Task: Add a signature Liam Wilson containing Have a great National Disability Employment Awareness Month, Liam Wilson to email address softage.6@softage.net and add a label Warranty claims
Action: Mouse moved to (890, 52)
Screenshot: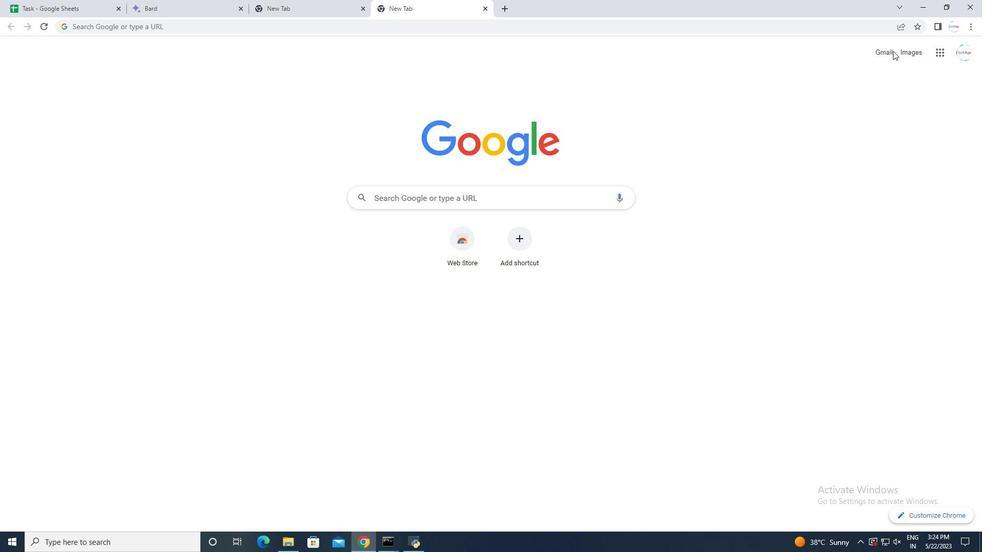 
Action: Mouse pressed left at (890, 52)
Screenshot: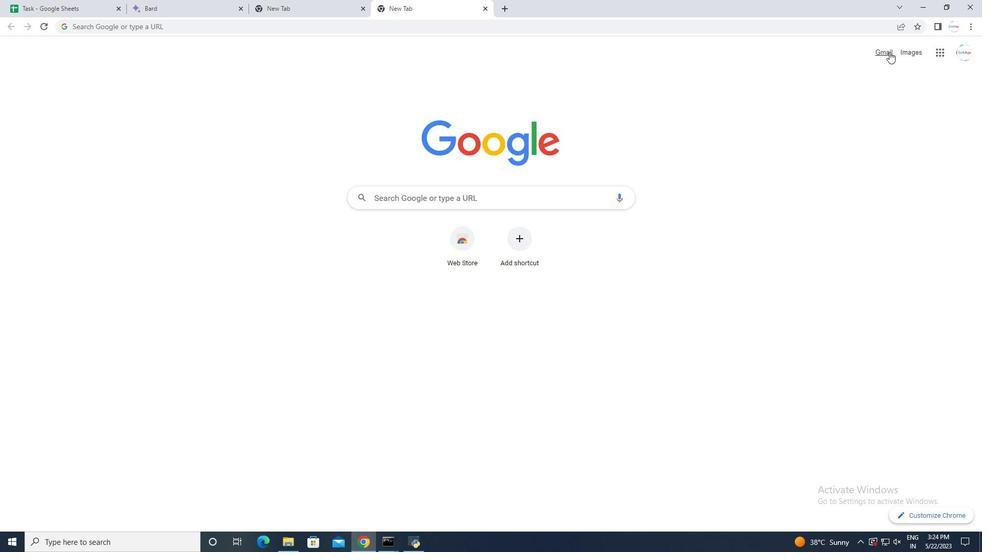 
Action: Mouse moved to (919, 54)
Screenshot: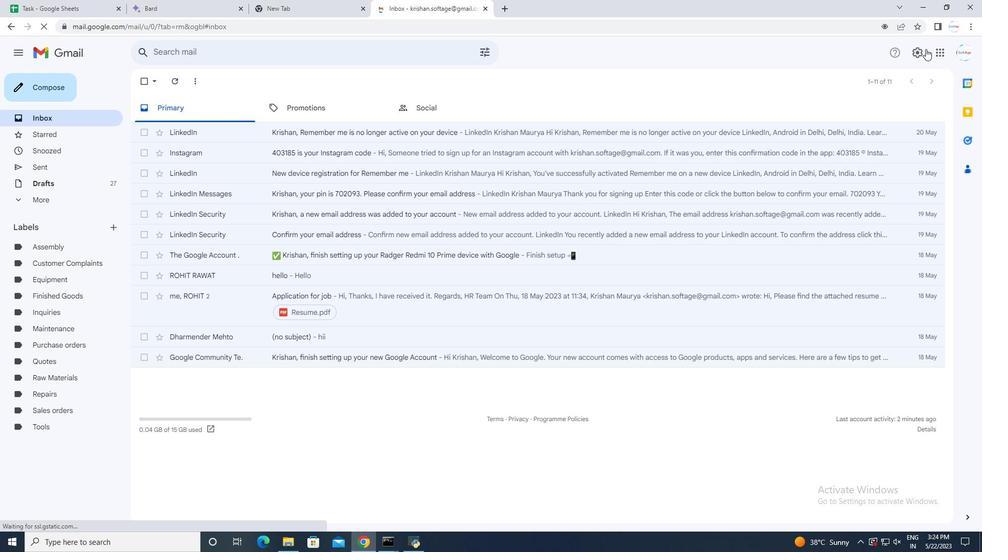 
Action: Mouse pressed left at (919, 54)
Screenshot: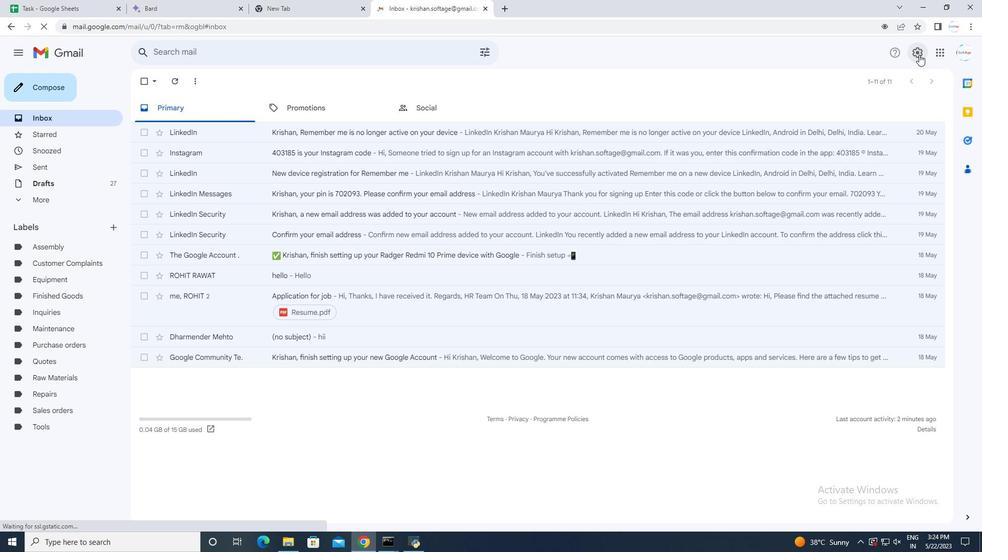 
Action: Mouse moved to (882, 107)
Screenshot: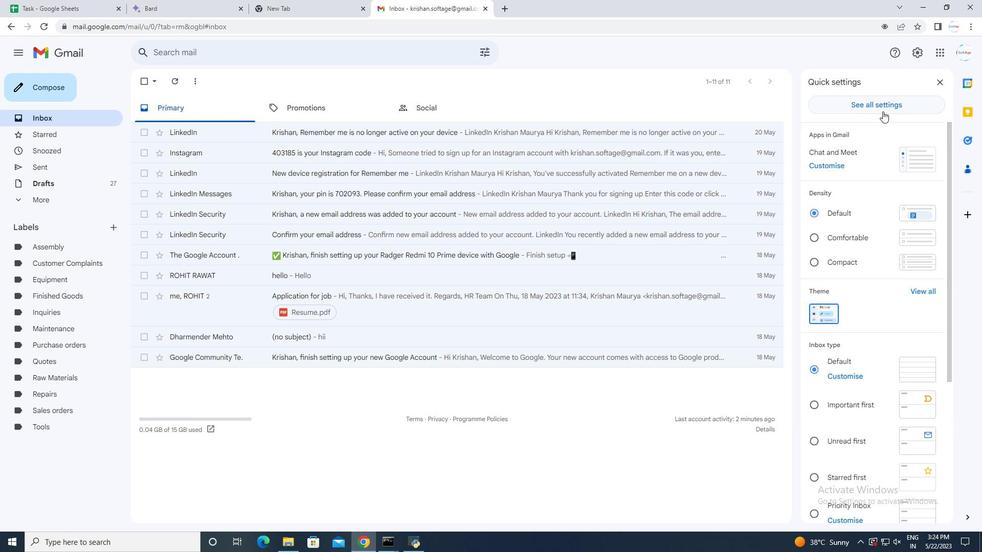 
Action: Mouse pressed left at (882, 107)
Screenshot: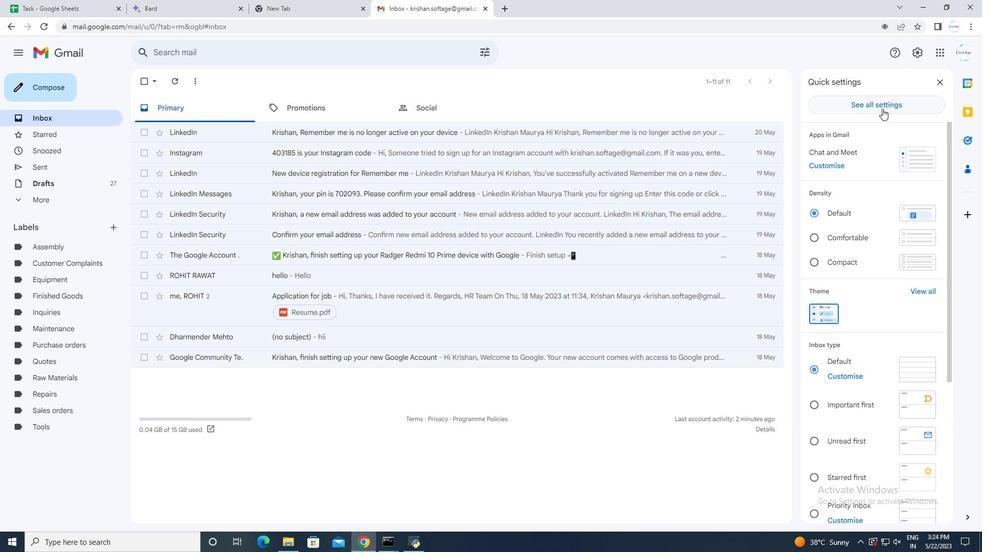 
Action: Mouse moved to (725, 143)
Screenshot: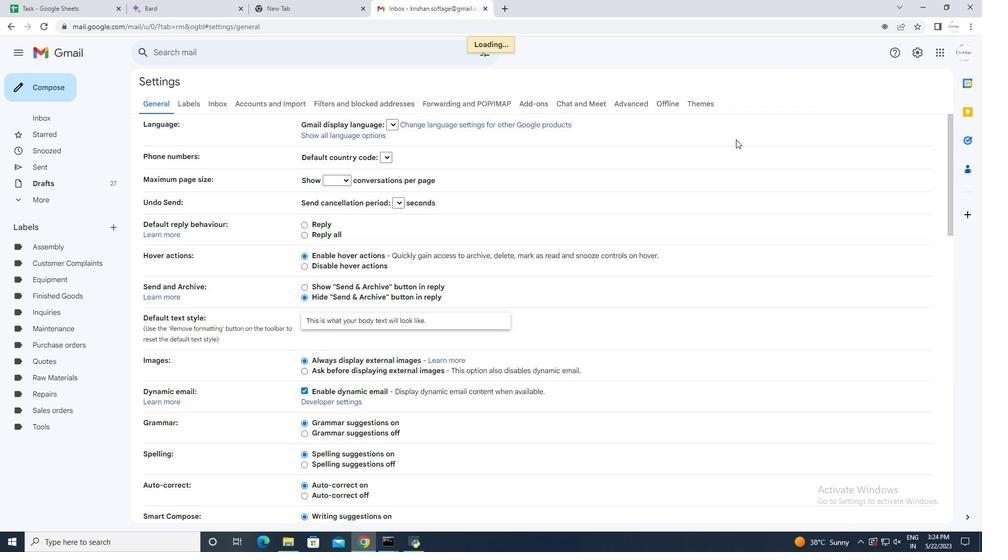 
Action: Mouse scrolled (725, 142) with delta (0, 0)
Screenshot: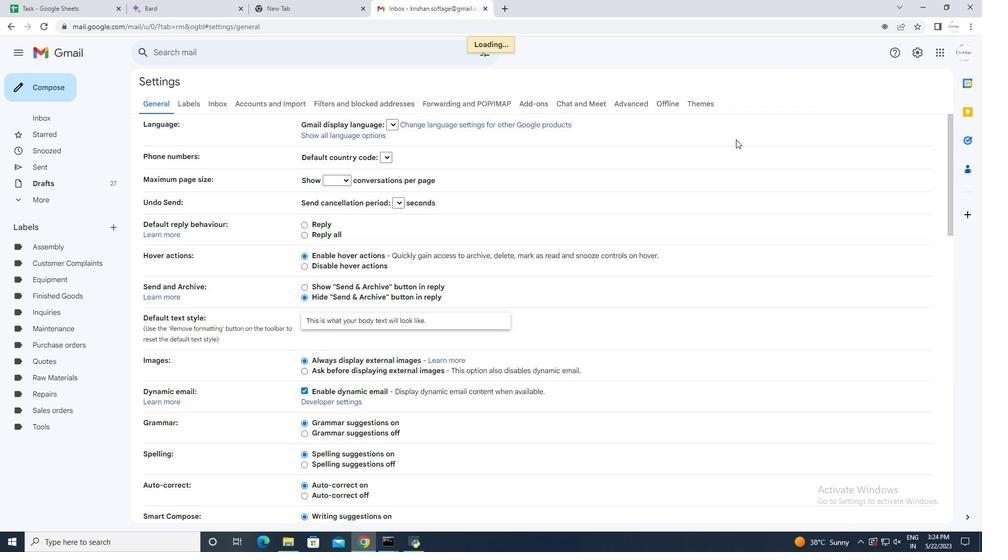 
Action: Mouse moved to (722, 145)
Screenshot: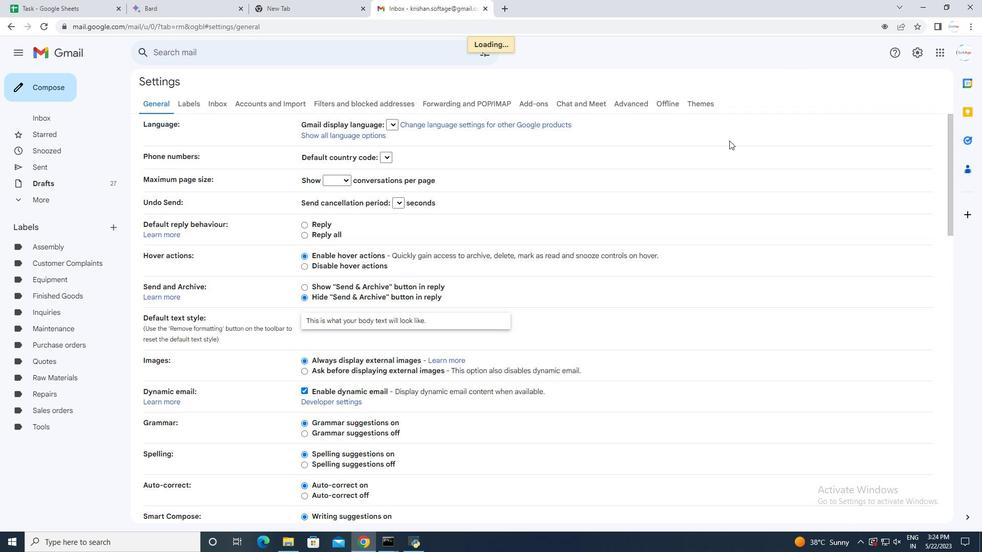 
Action: Mouse scrolled (722, 144) with delta (0, 0)
Screenshot: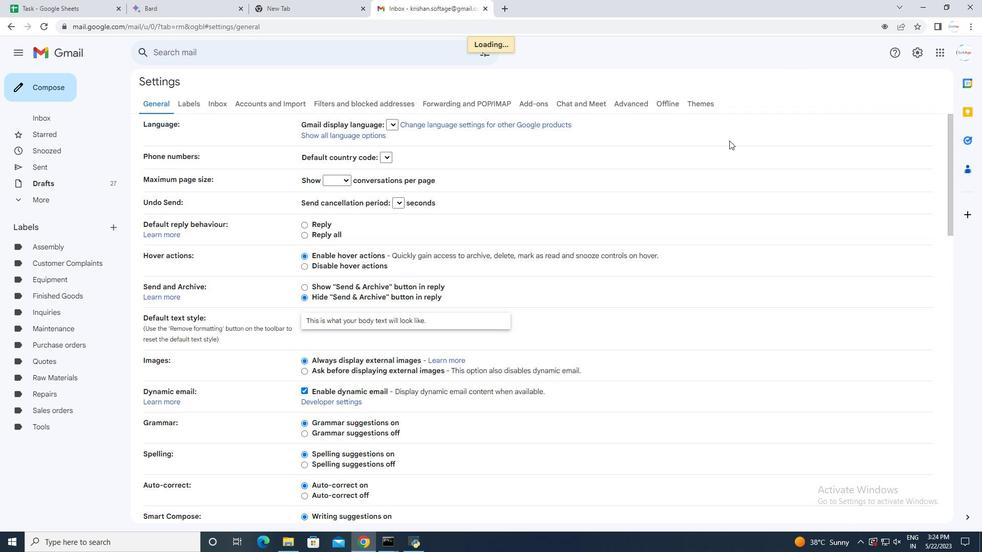 
Action: Mouse moved to (720, 146)
Screenshot: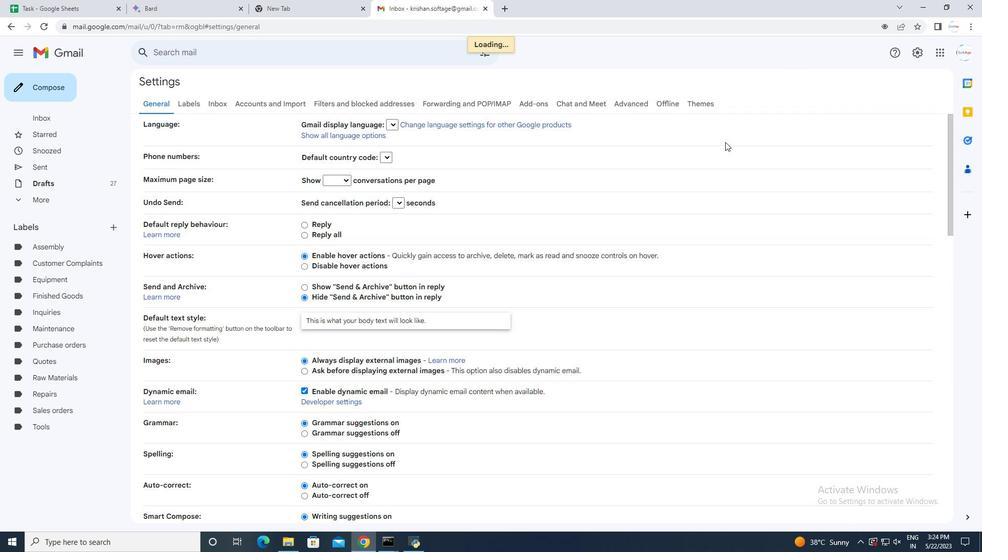 
Action: Mouse scrolled (720, 146) with delta (0, 0)
Screenshot: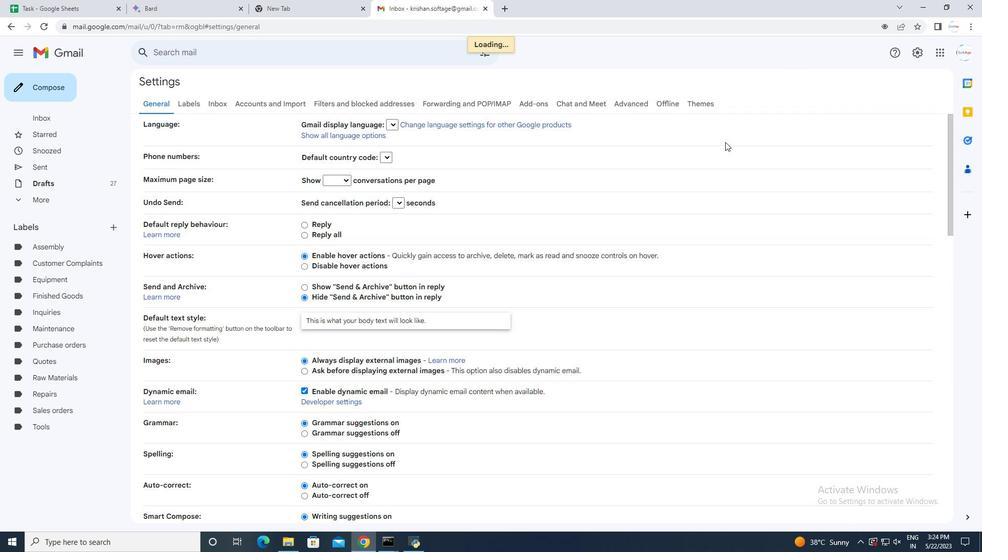 
Action: Mouse scrolled (720, 146) with delta (0, 0)
Screenshot: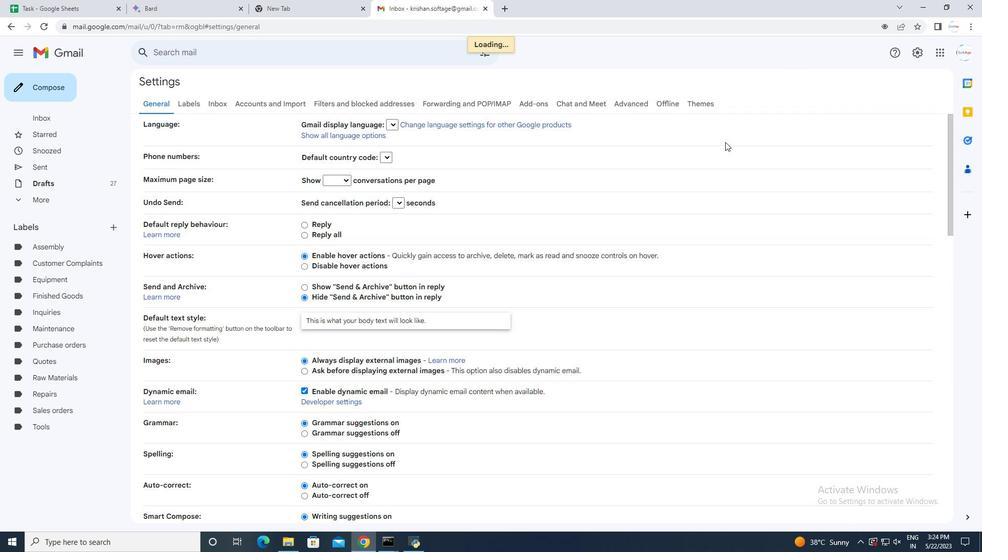 
Action: Mouse moved to (720, 146)
Screenshot: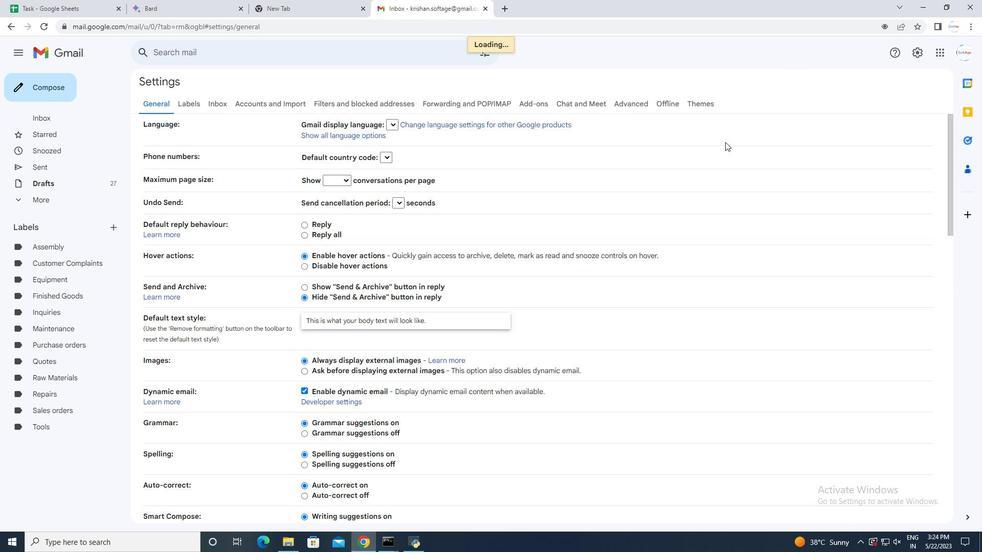 
Action: Mouse scrolled (720, 146) with delta (0, 0)
Screenshot: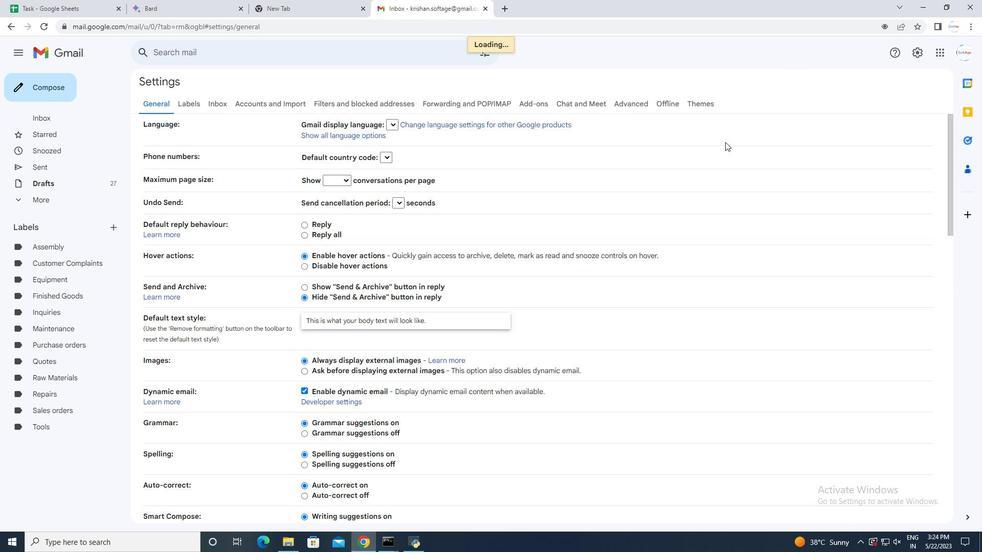 
Action: Mouse scrolled (720, 146) with delta (0, 0)
Screenshot: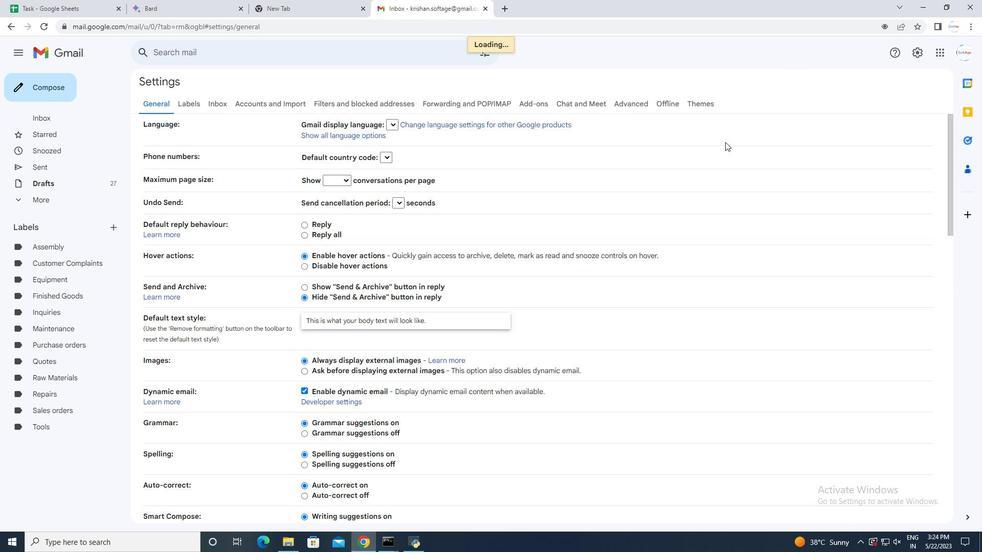 
Action: Mouse moved to (718, 148)
Screenshot: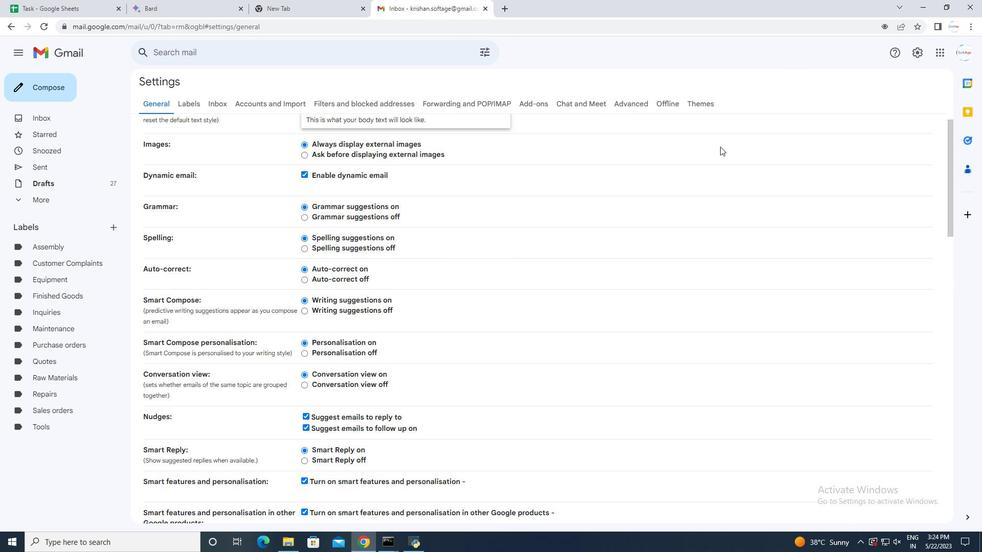 
Action: Mouse scrolled (718, 147) with delta (0, 0)
Screenshot: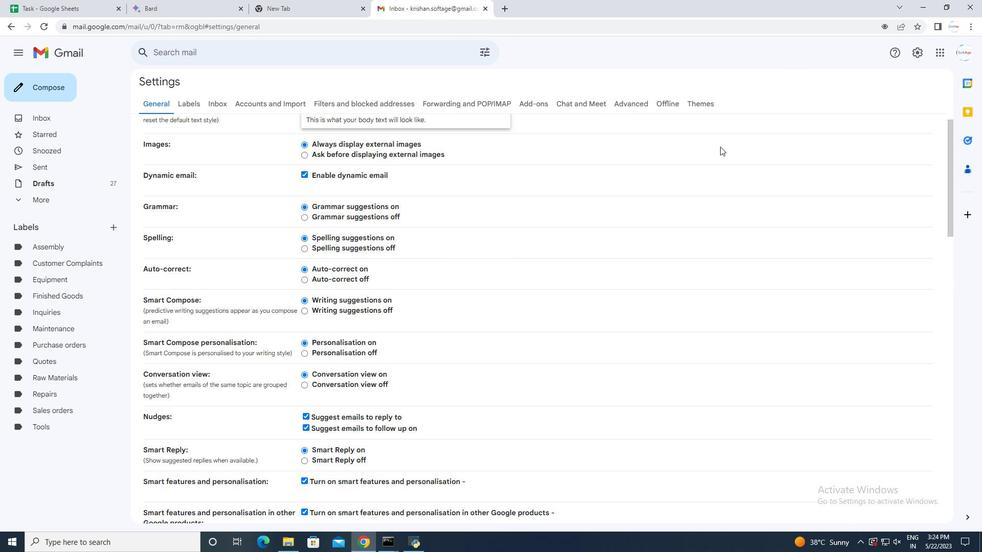 
Action: Mouse moved to (717, 149)
Screenshot: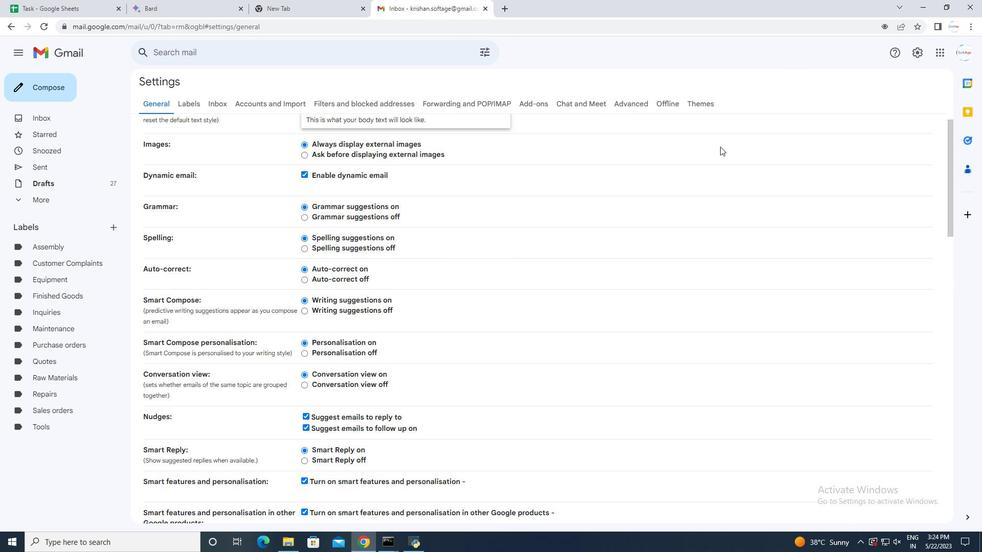 
Action: Mouse scrolled (717, 149) with delta (0, 0)
Screenshot: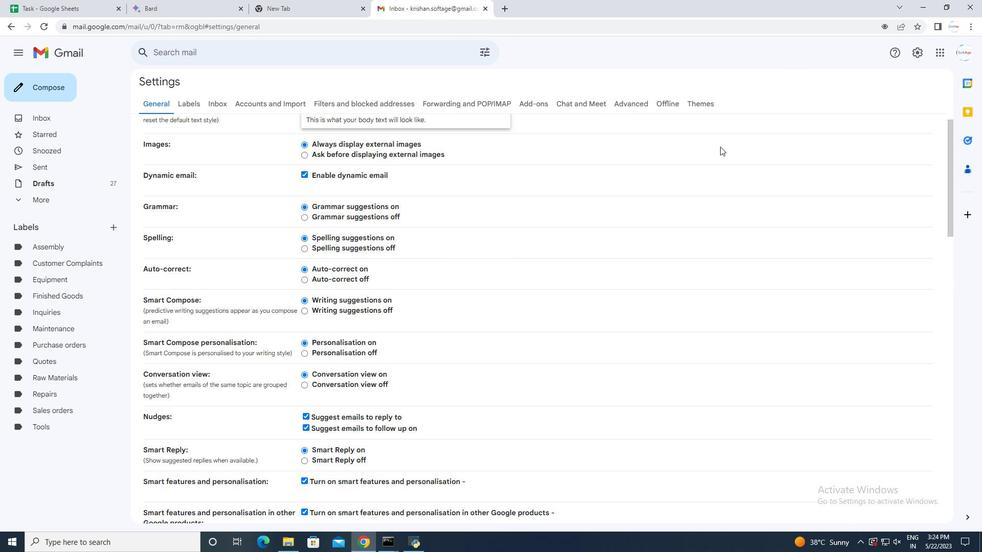 
Action: Mouse moved to (717, 151)
Screenshot: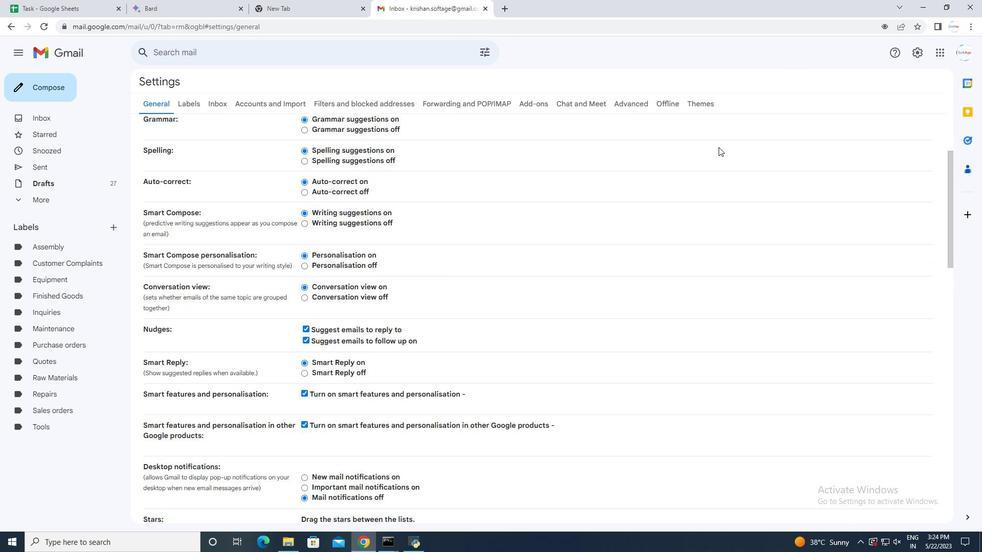 
Action: Mouse scrolled (717, 150) with delta (0, 0)
Screenshot: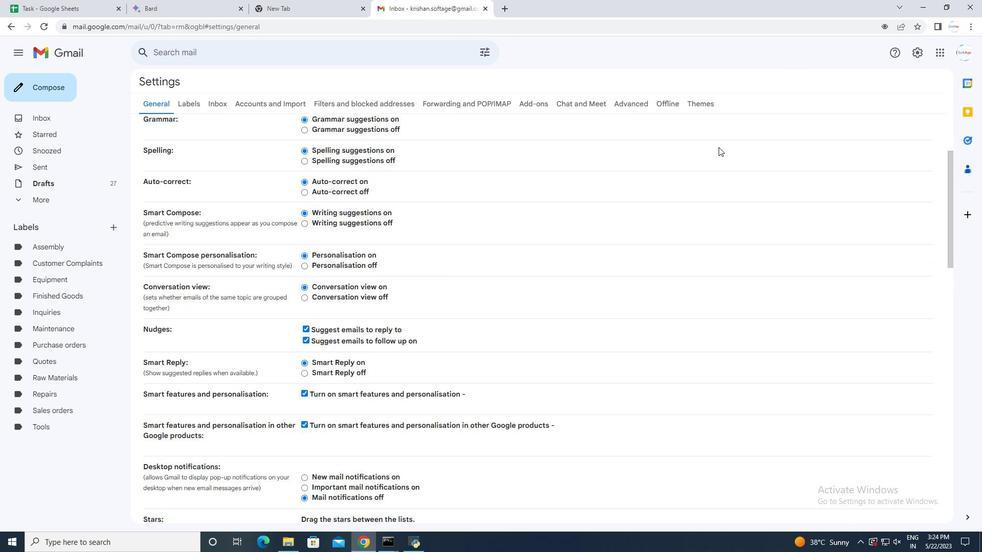 
Action: Mouse moved to (716, 152)
Screenshot: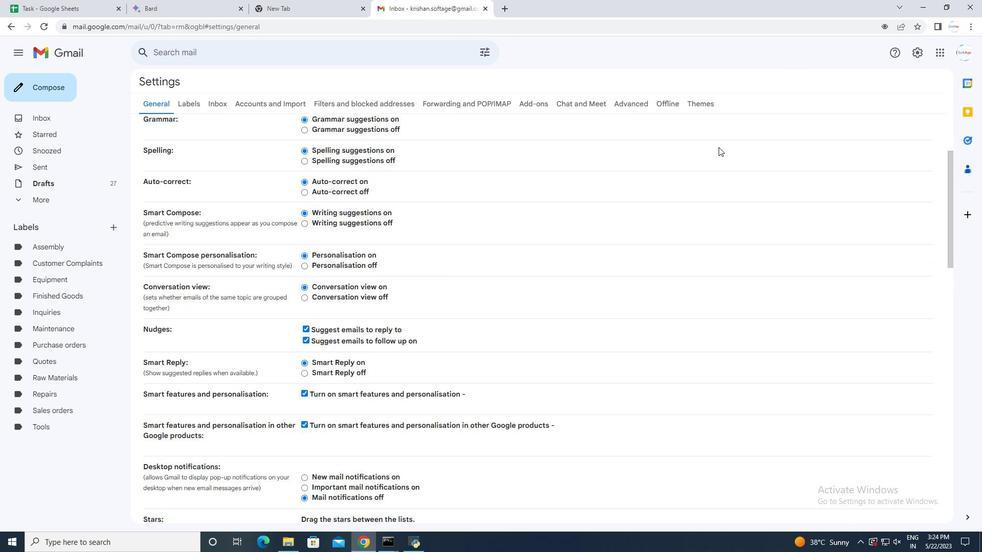 
Action: Mouse scrolled (716, 151) with delta (0, 0)
Screenshot: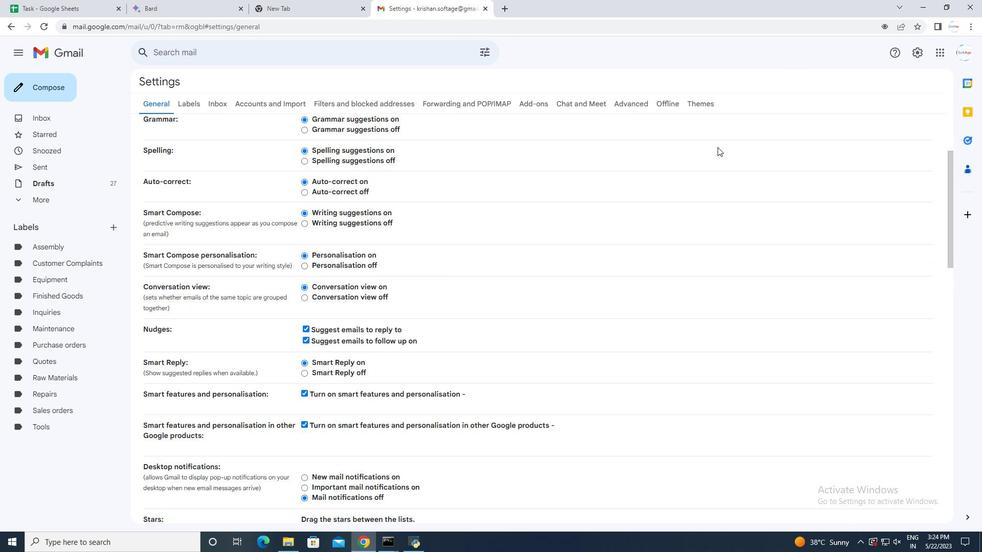 
Action: Mouse moved to (715, 152)
Screenshot: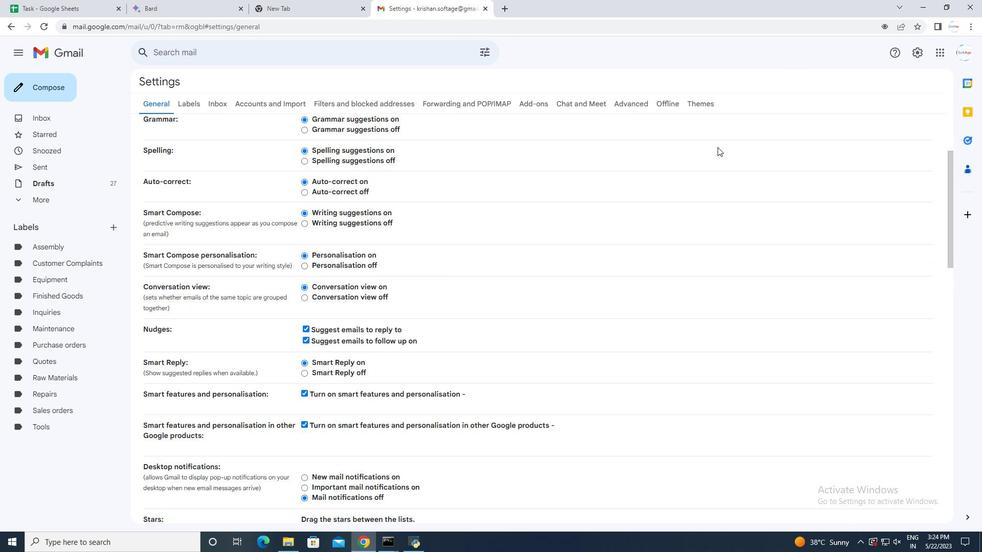 
Action: Mouse scrolled (716, 151) with delta (0, 0)
Screenshot: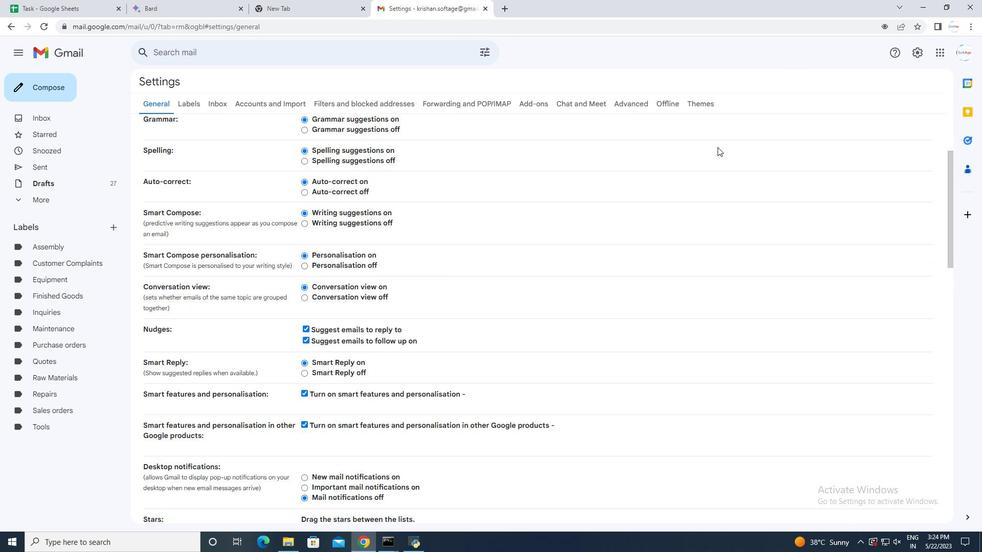 
Action: Mouse scrolled (715, 151) with delta (0, 0)
Screenshot: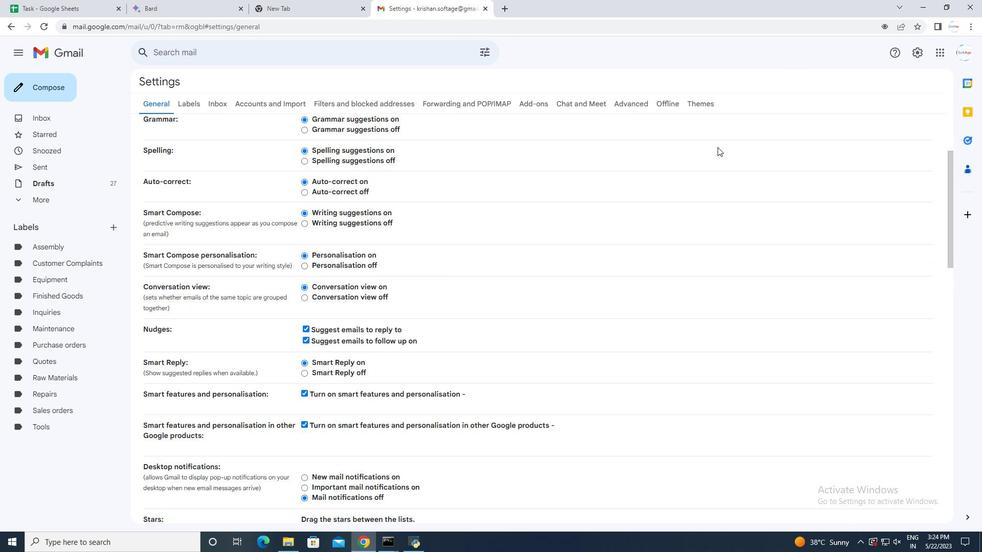 
Action: Mouse moved to (714, 152)
Screenshot: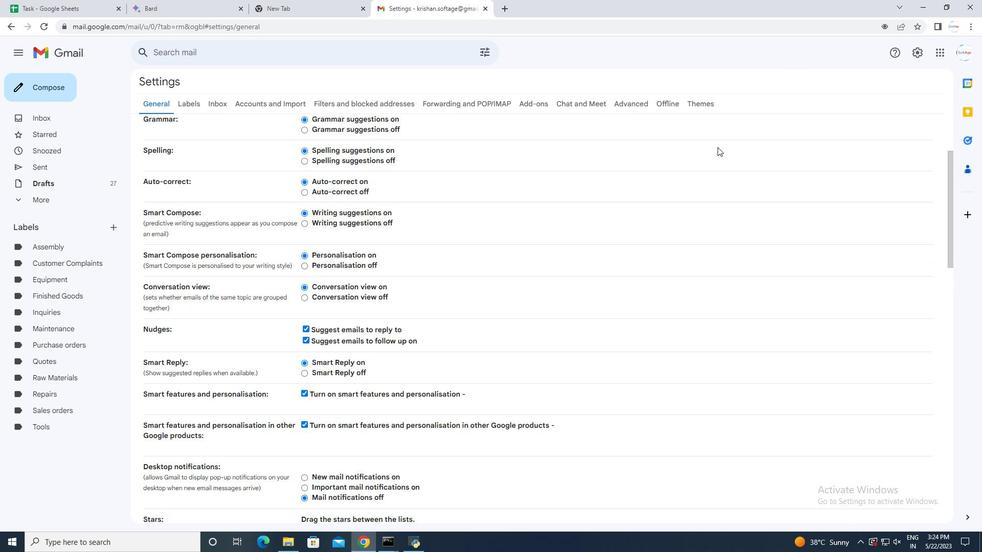 
Action: Mouse scrolled (714, 152) with delta (0, 0)
Screenshot: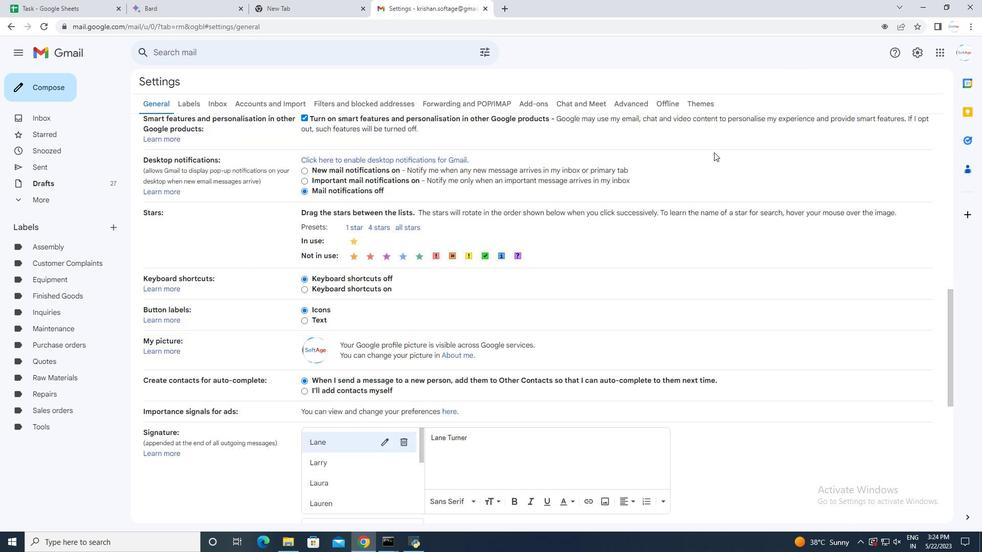
Action: Mouse scrolled (714, 152) with delta (0, 0)
Screenshot: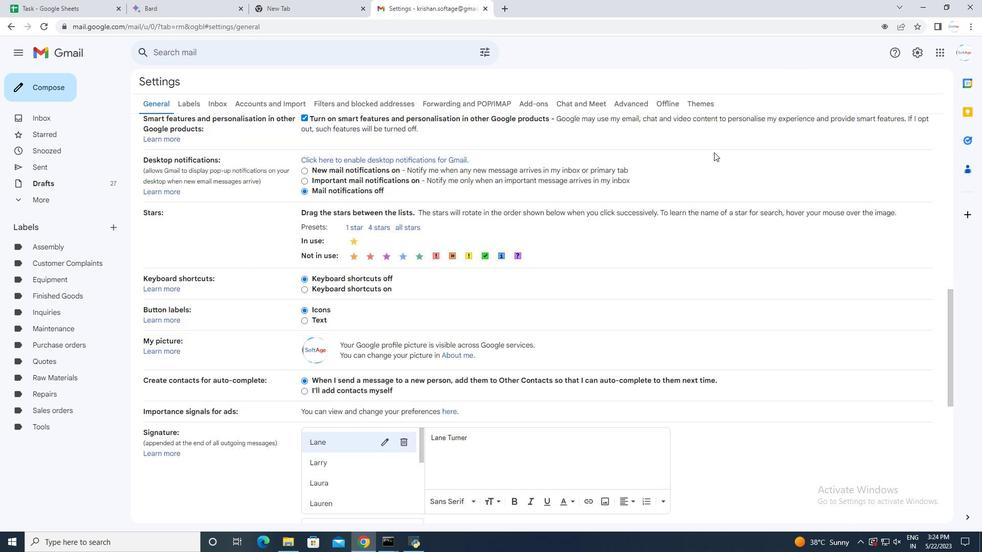 
Action: Mouse scrolled (714, 152) with delta (0, 0)
Screenshot: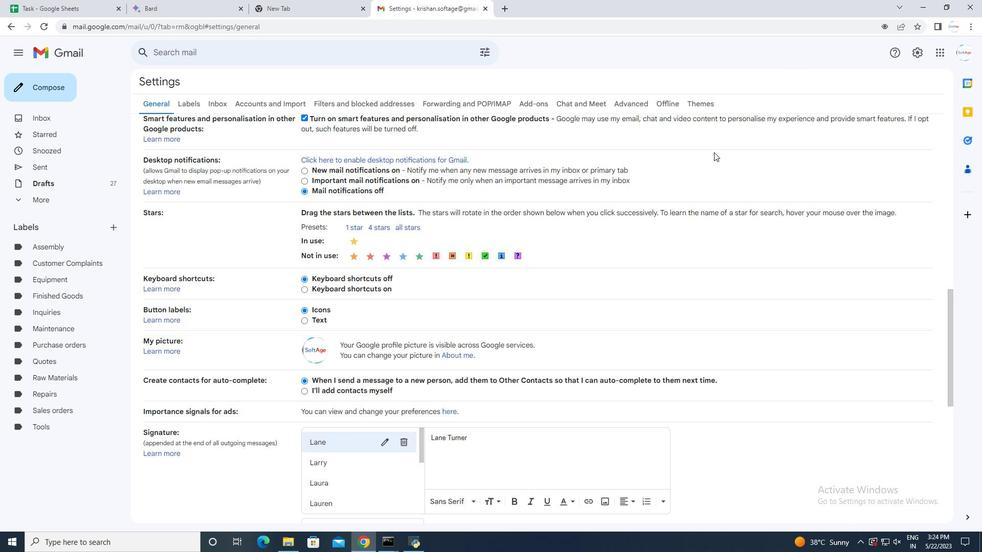 
Action: Mouse moved to (664, 179)
Screenshot: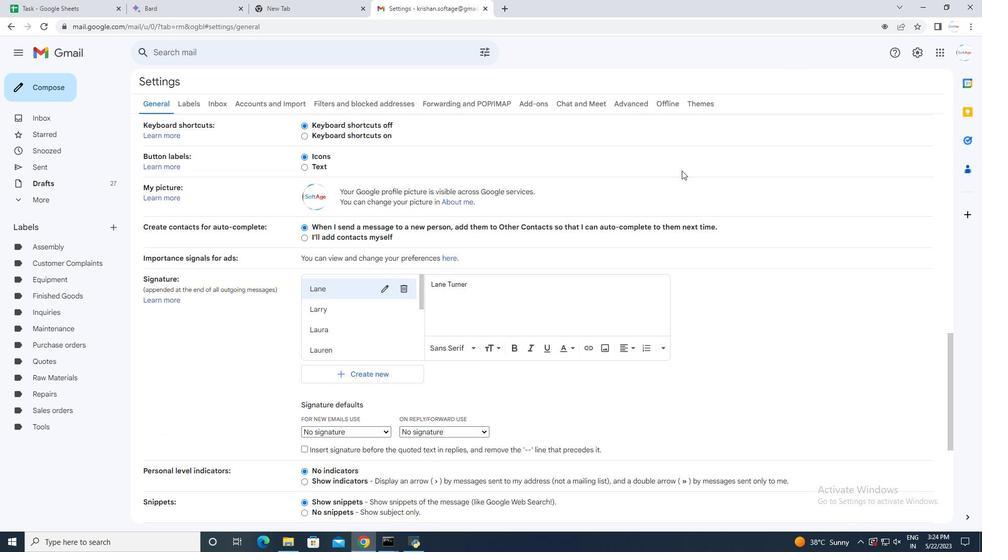 
Action: Mouse scrolled (664, 179) with delta (0, 0)
Screenshot: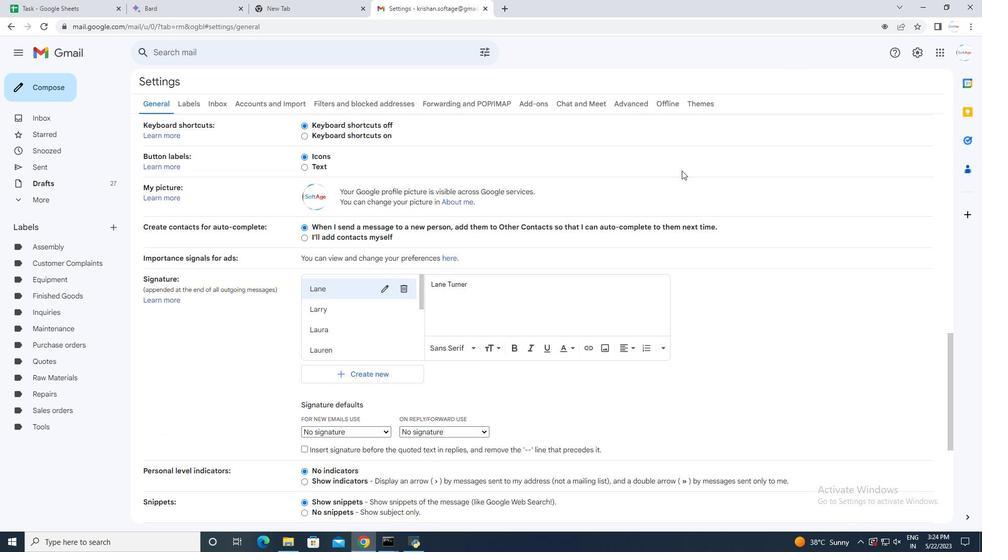 
Action: Mouse moved to (660, 181)
Screenshot: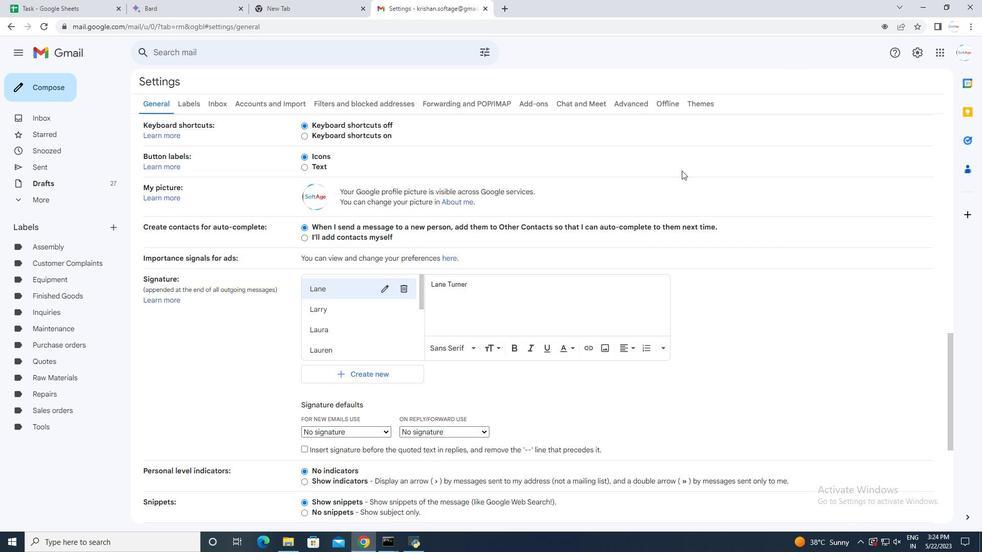 
Action: Mouse scrolled (660, 181) with delta (0, 0)
Screenshot: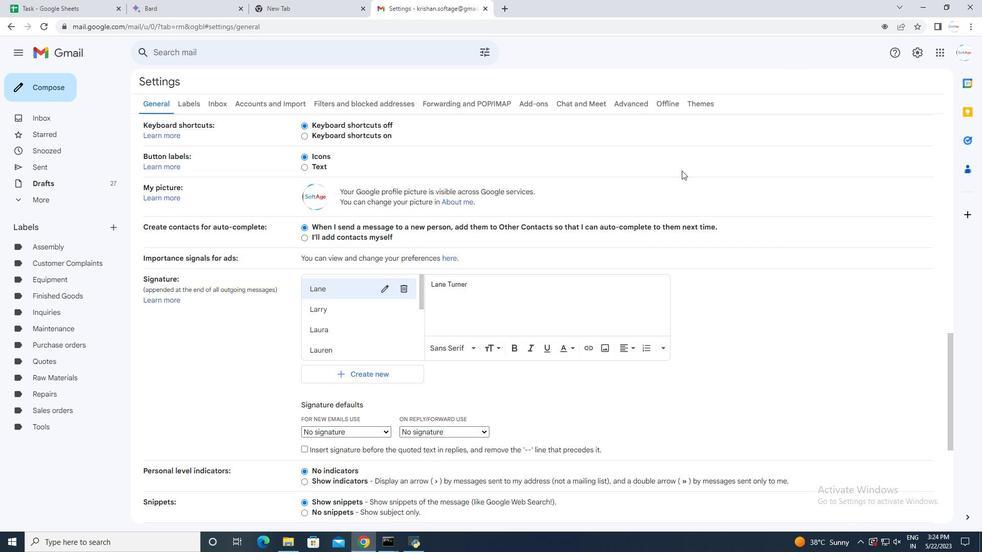 
Action: Mouse moved to (659, 182)
Screenshot: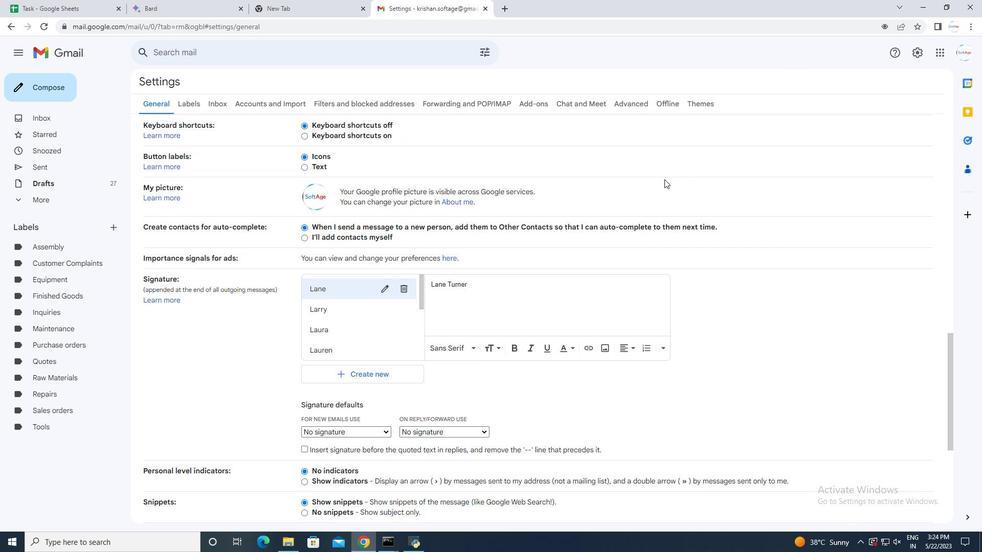 
Action: Mouse scrolled (659, 181) with delta (0, 0)
Screenshot: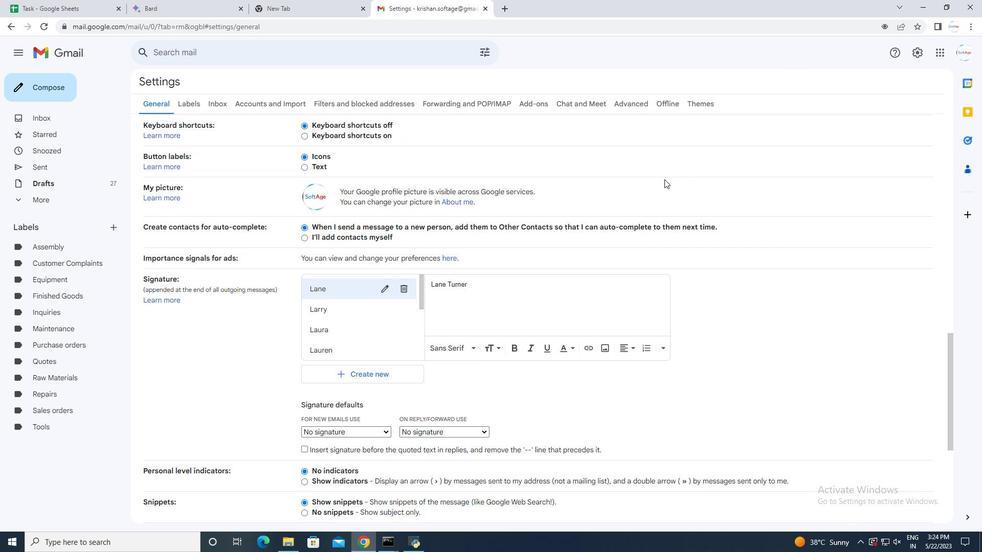 
Action: Mouse moved to (350, 215)
Screenshot: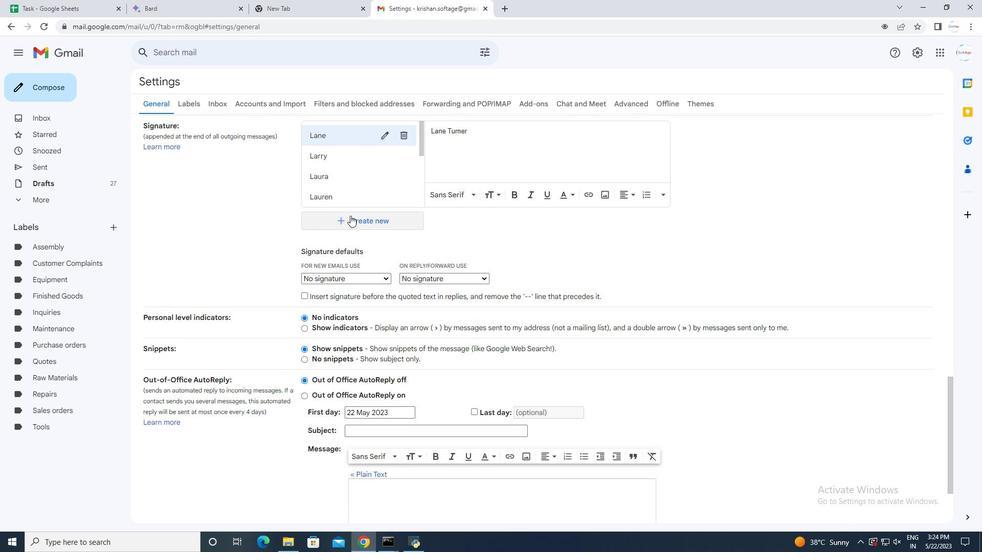 
Action: Mouse pressed left at (350, 215)
Screenshot: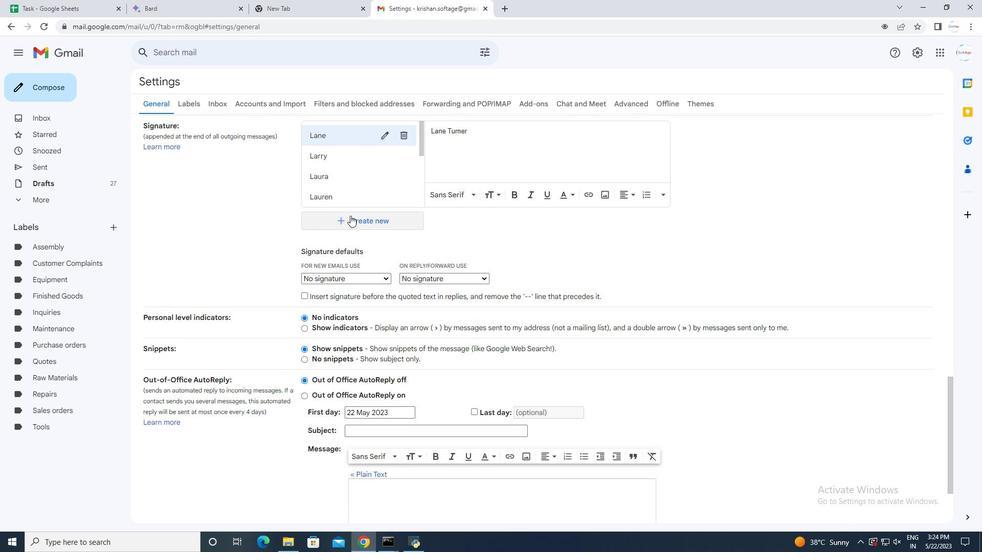 
Action: Mouse moved to (426, 280)
Screenshot: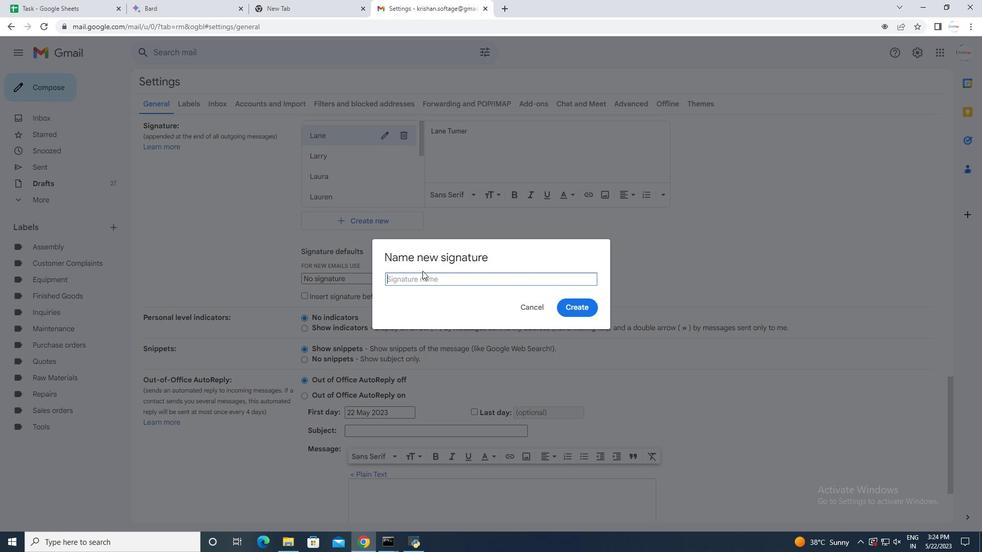 
Action: Mouse pressed left at (426, 280)
Screenshot: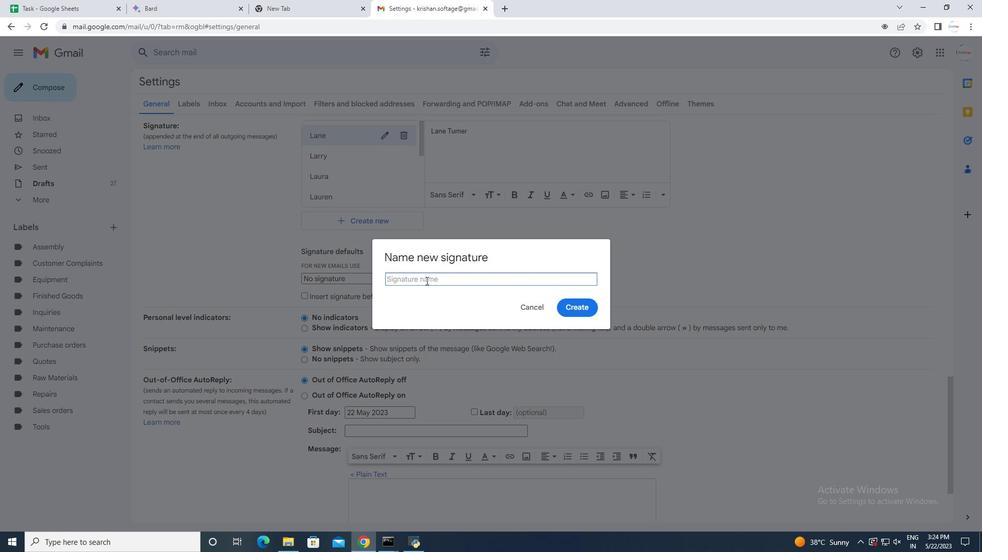 
Action: Mouse moved to (427, 281)
Screenshot: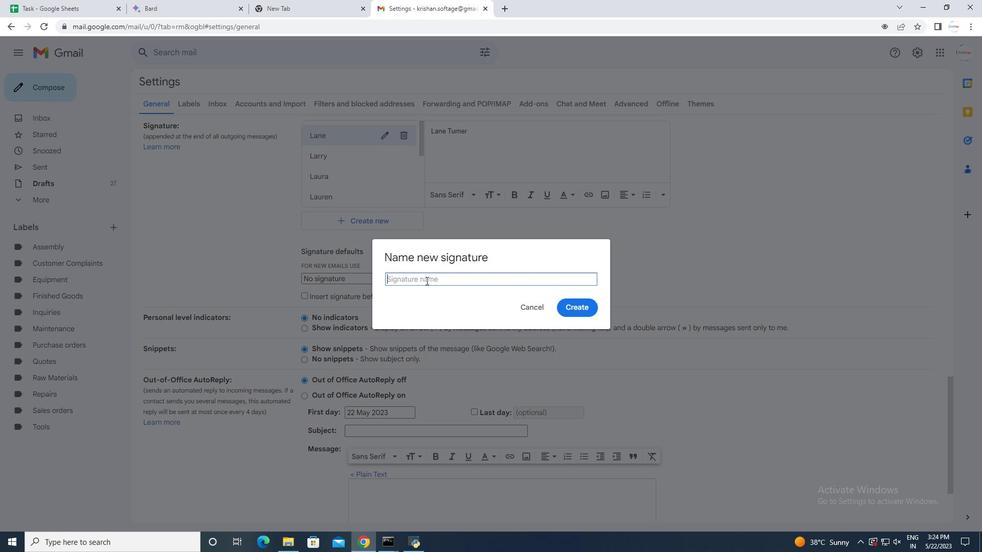 
Action: Key pressed <Key.shift>Liam<Key.space><Key.shift>Wilson
Screenshot: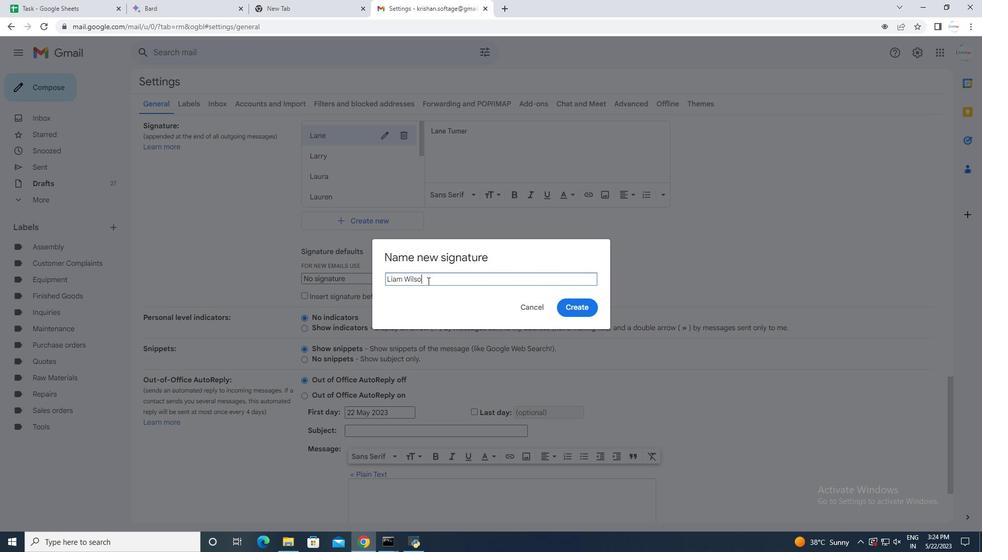 
Action: Mouse moved to (561, 308)
Screenshot: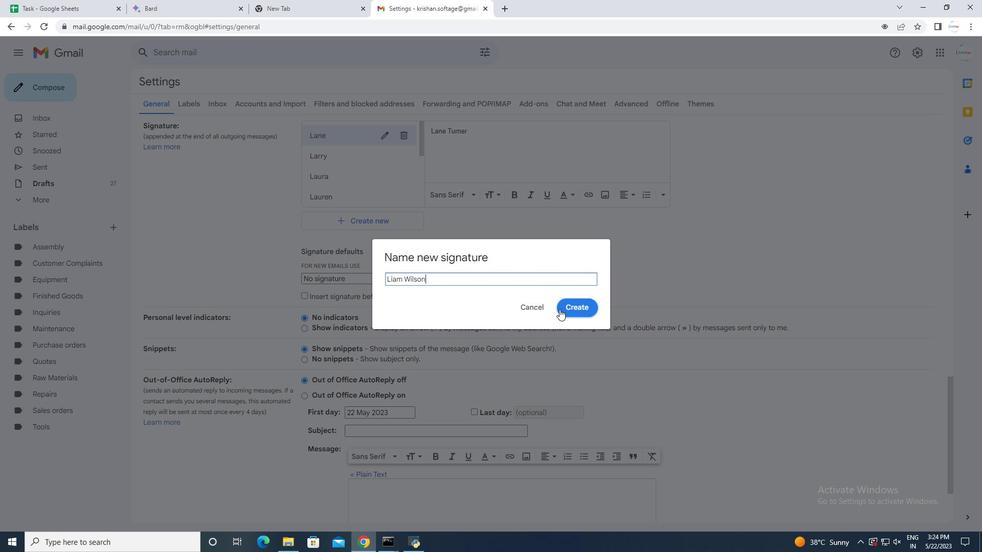 
Action: Mouse pressed left at (561, 308)
Screenshot: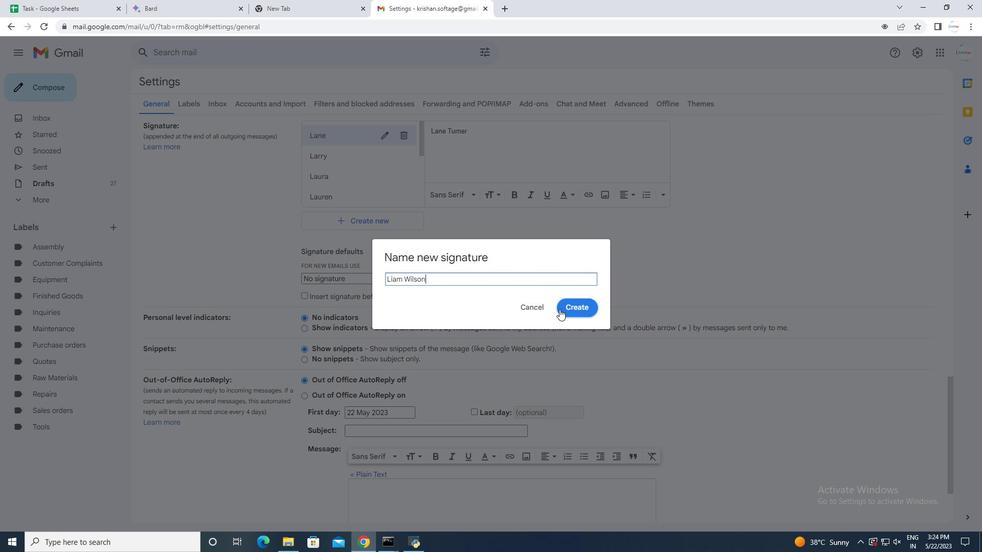 
Action: Mouse moved to (457, 200)
Screenshot: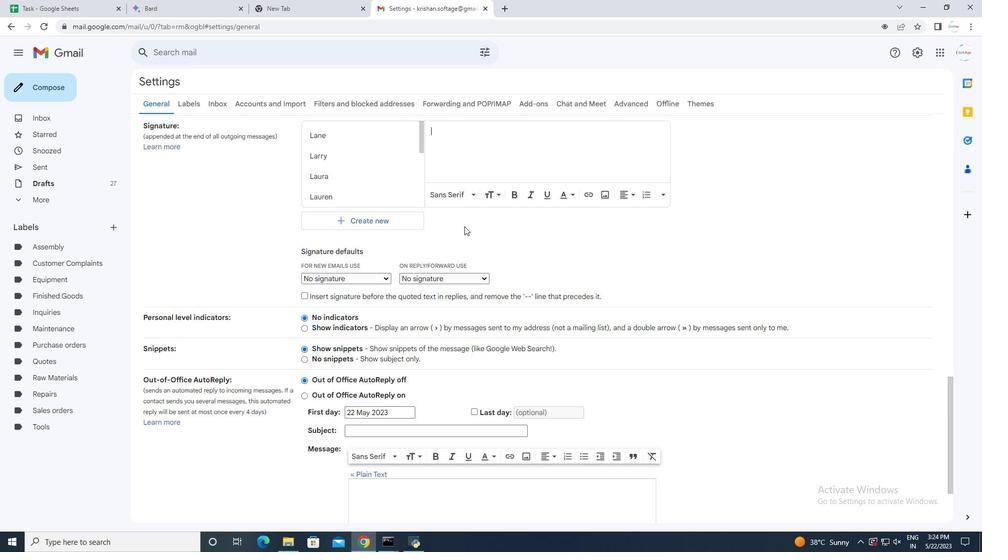 
Action: Mouse scrolled (457, 200) with delta (0, 0)
Screenshot: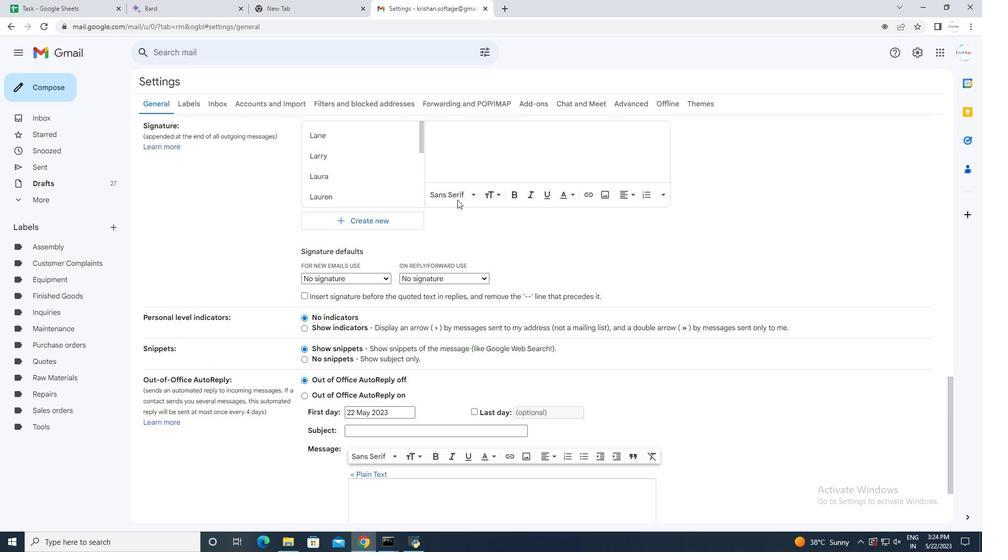 
Action: Mouse moved to (450, 192)
Screenshot: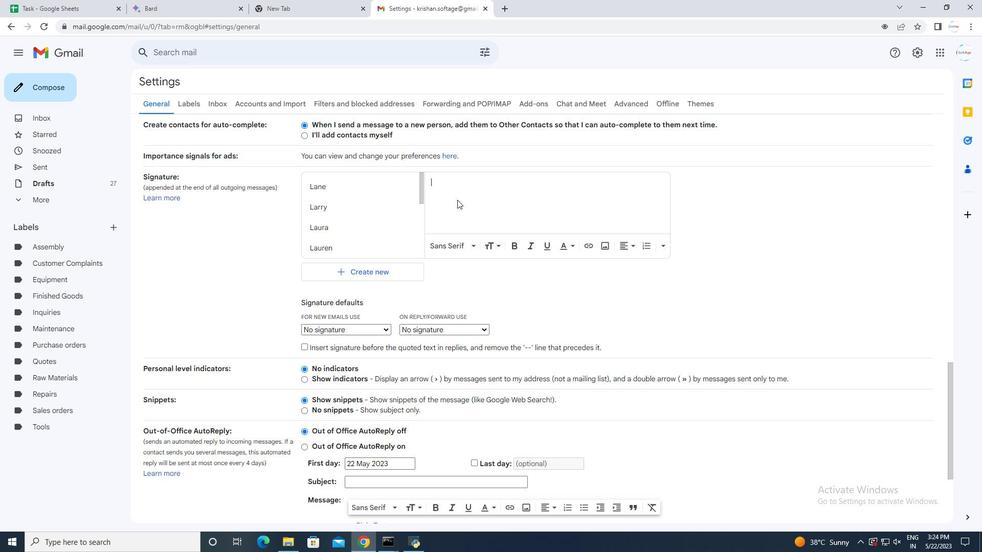 
Action: Mouse pressed left at (450, 192)
Screenshot: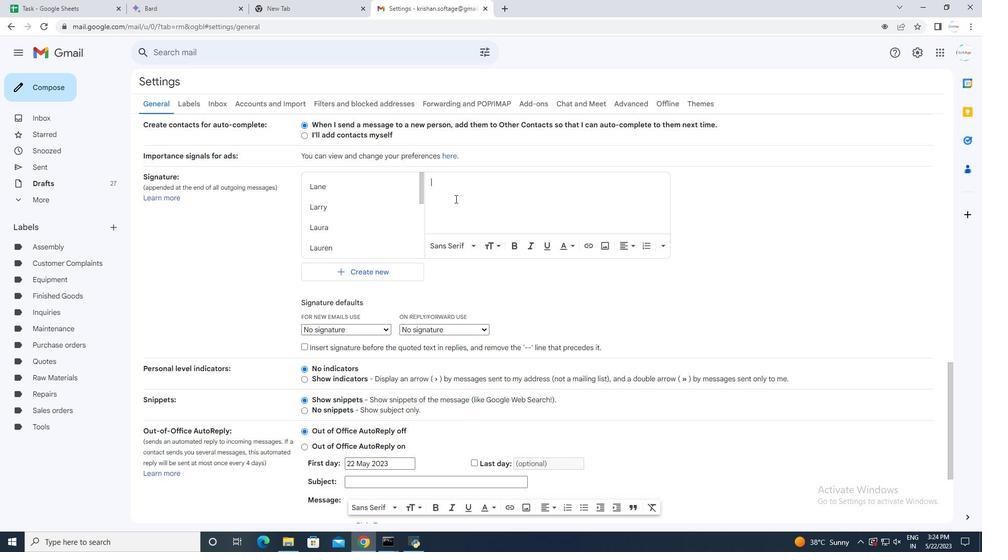
Action: Key pressed <Key.shift>Wil<Key.backspace><Key.backspace><Key.backspace><Key.backspace><Key.backspace><Key.shift>Liam<Key.space><Key.shift><Key.shift>Wilson
Screenshot: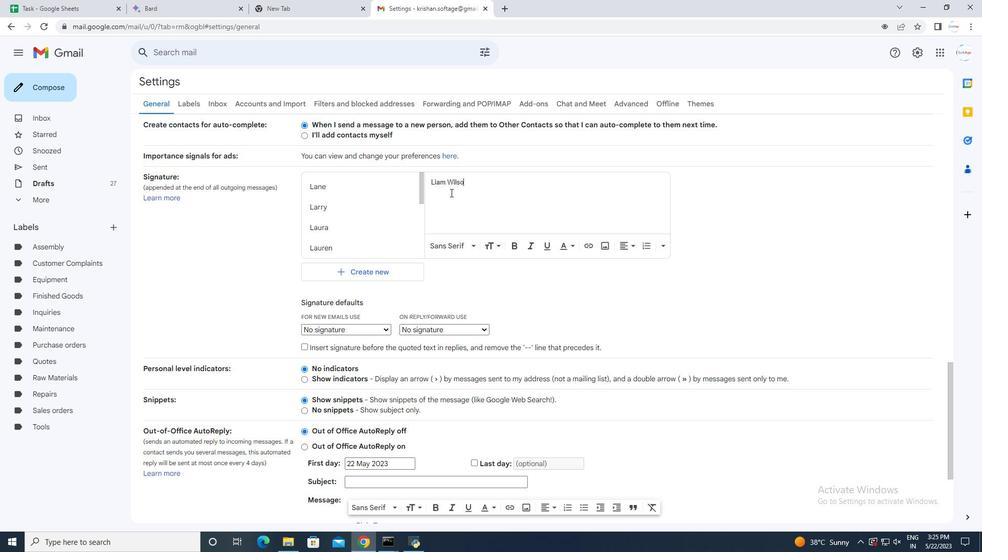 
Action: Mouse moved to (446, 236)
Screenshot: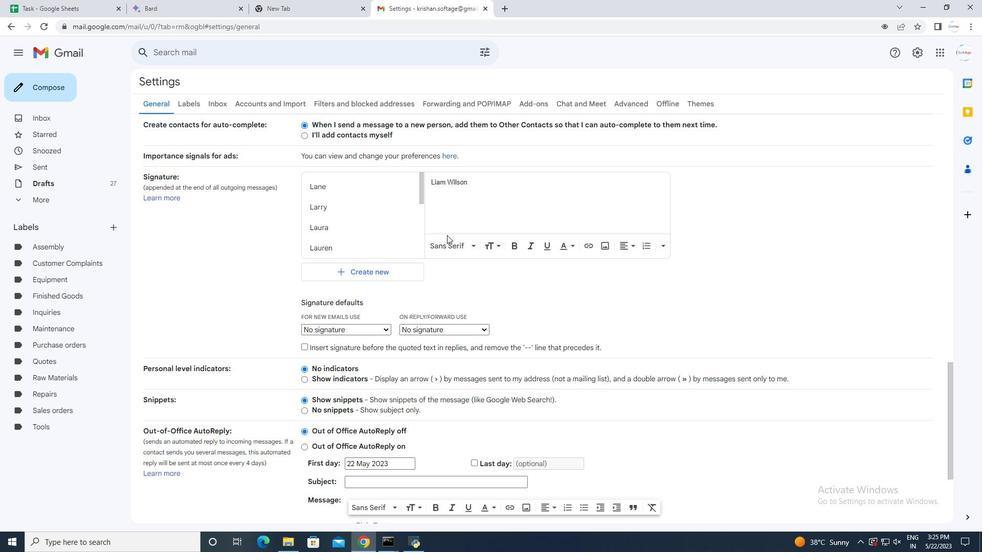 
Action: Mouse scrolled (446, 236) with delta (0, 0)
Screenshot: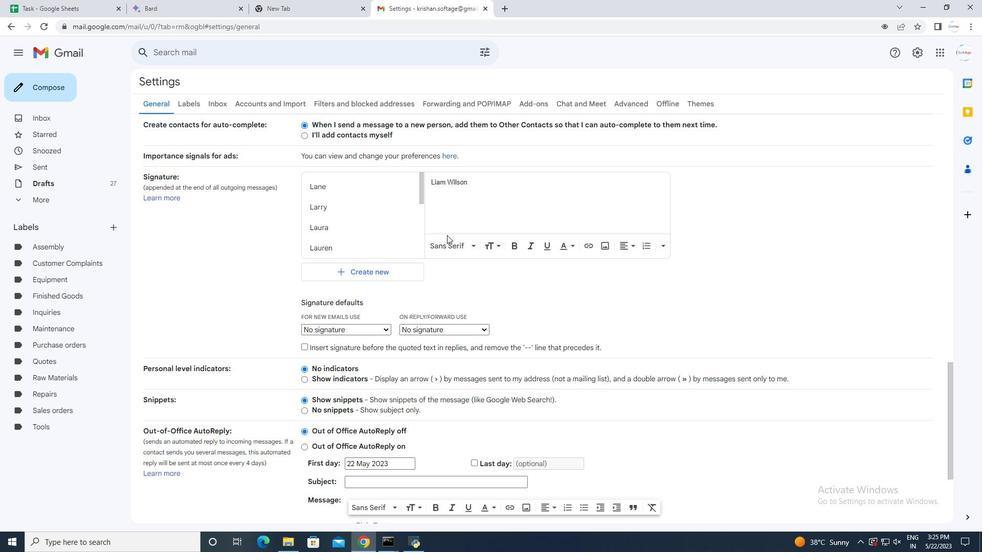
Action: Mouse moved to (446, 237)
Screenshot: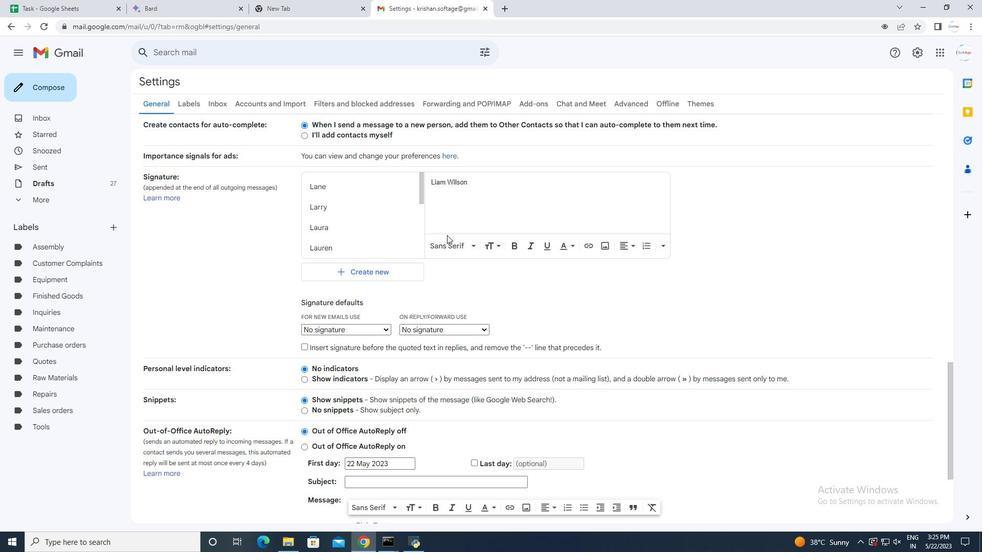 
Action: Mouse scrolled (446, 237) with delta (0, 0)
Screenshot: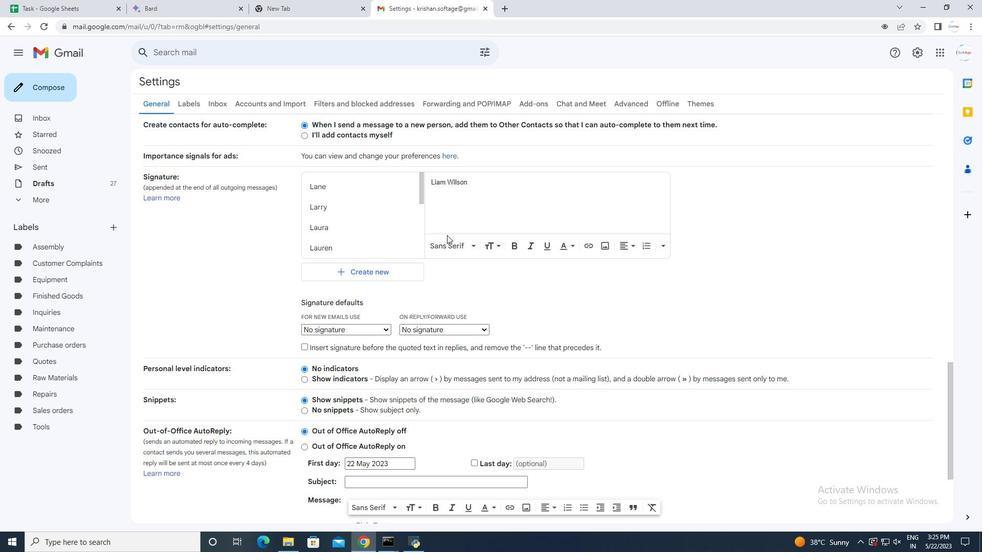 
Action: Mouse moved to (444, 243)
Screenshot: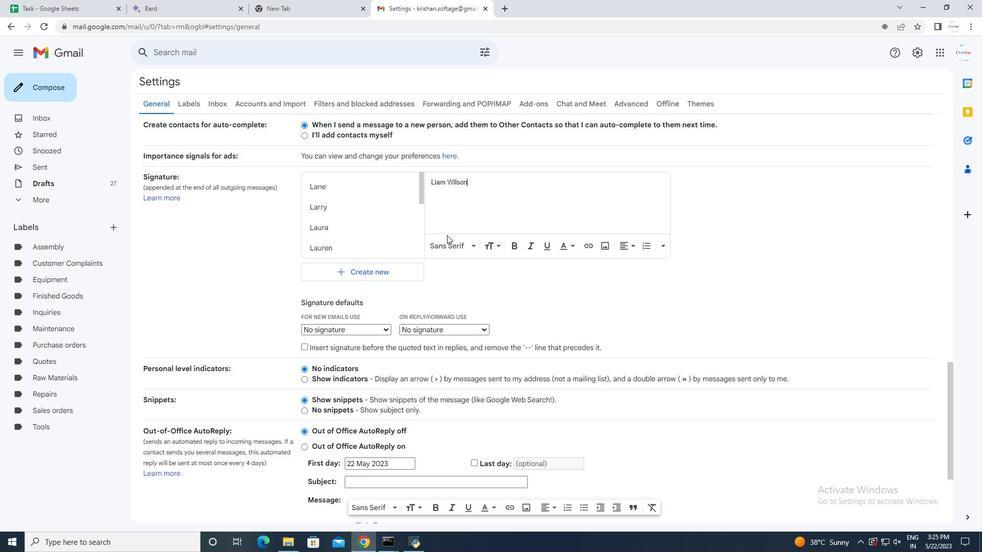 
Action: Mouse scrolled (444, 242) with delta (0, 0)
Screenshot: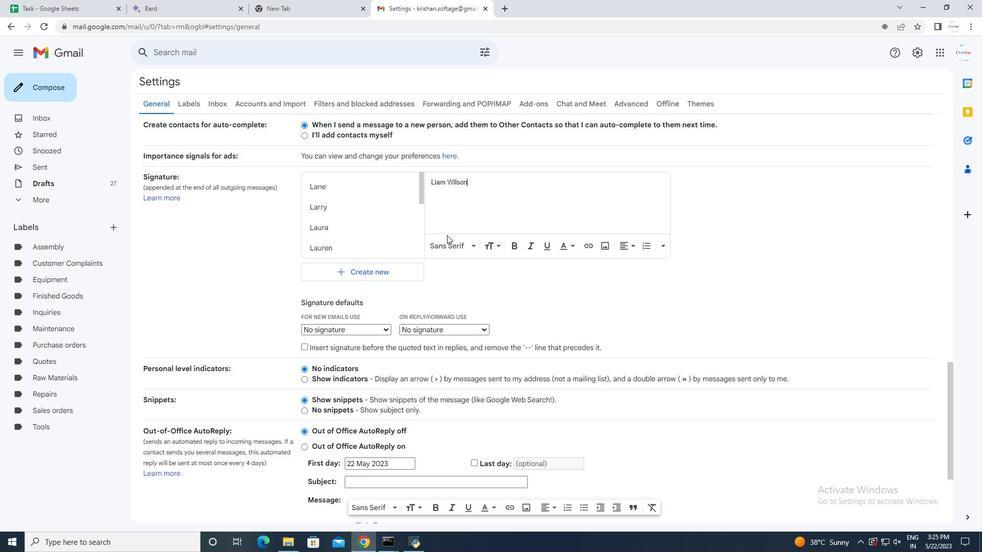 
Action: Mouse moved to (443, 245)
Screenshot: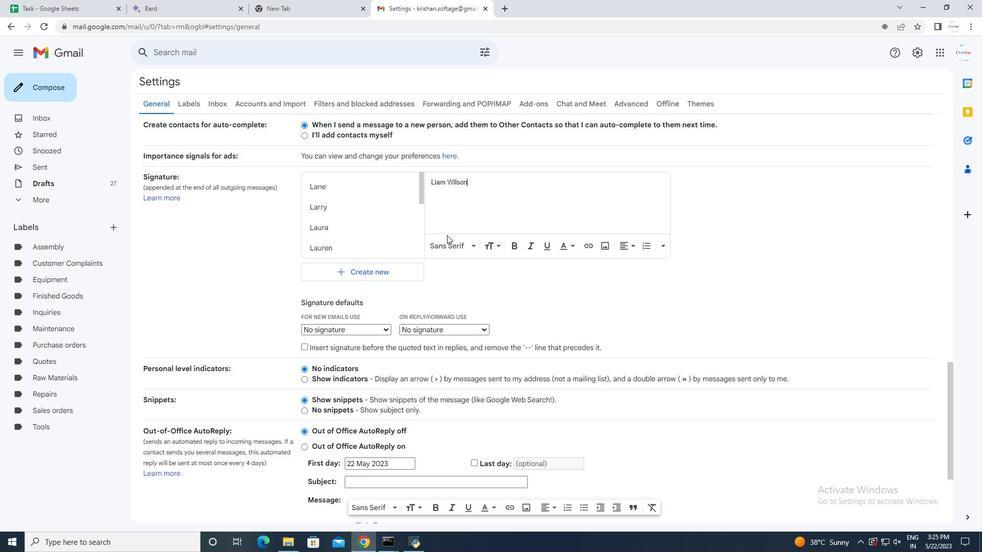 
Action: Mouse scrolled (444, 245) with delta (0, 0)
Screenshot: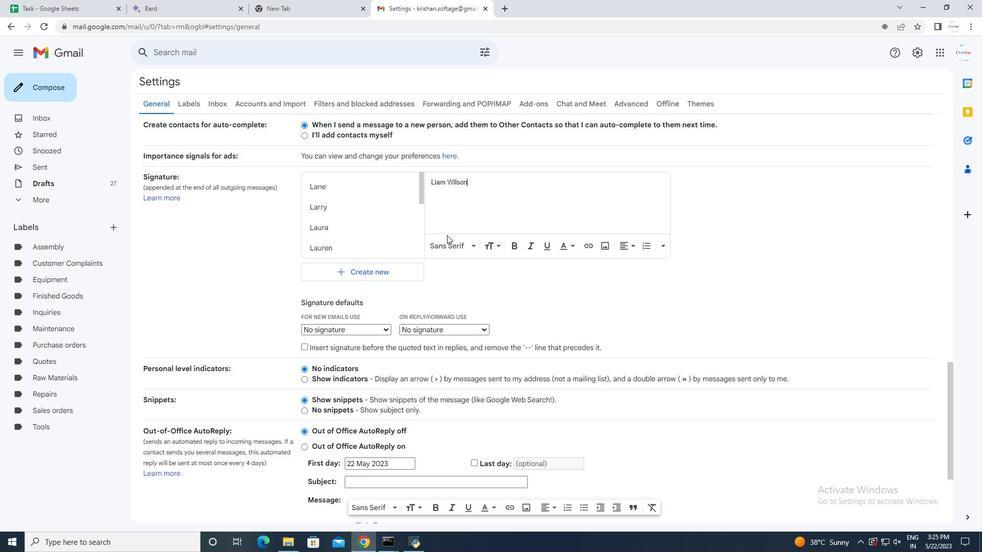 
Action: Mouse scrolled (443, 245) with delta (0, 0)
Screenshot: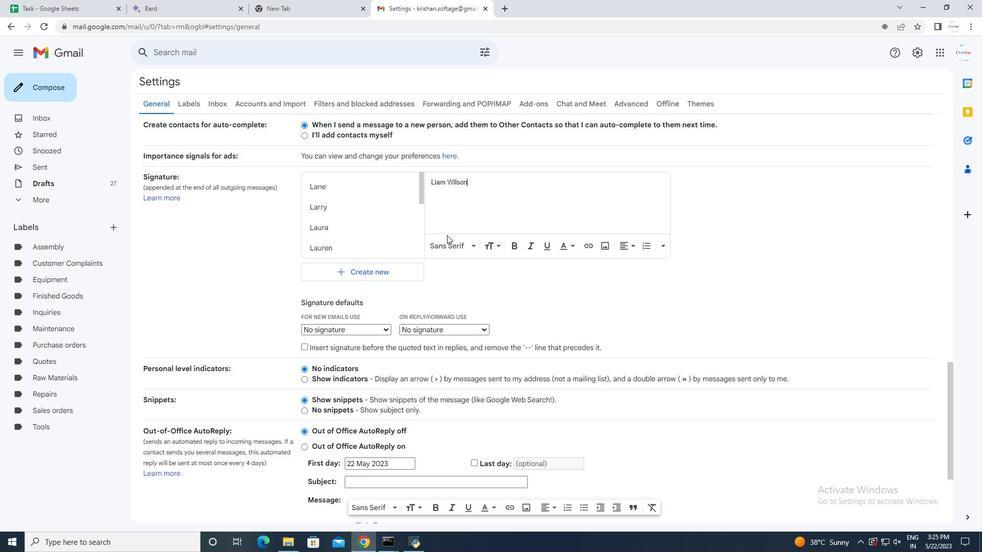 
Action: Mouse scrolled (443, 245) with delta (0, 0)
Screenshot: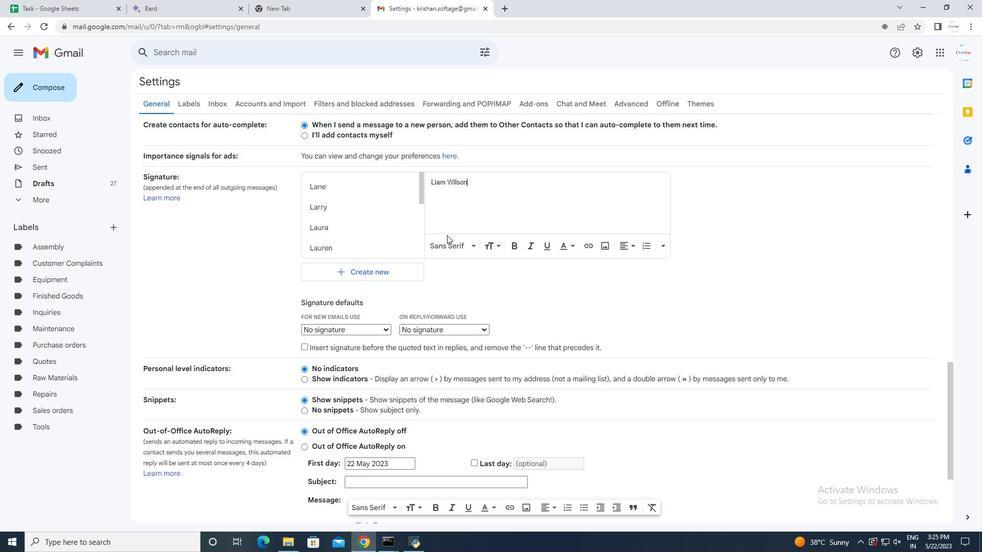 
Action: Mouse scrolled (443, 245) with delta (0, 0)
Screenshot: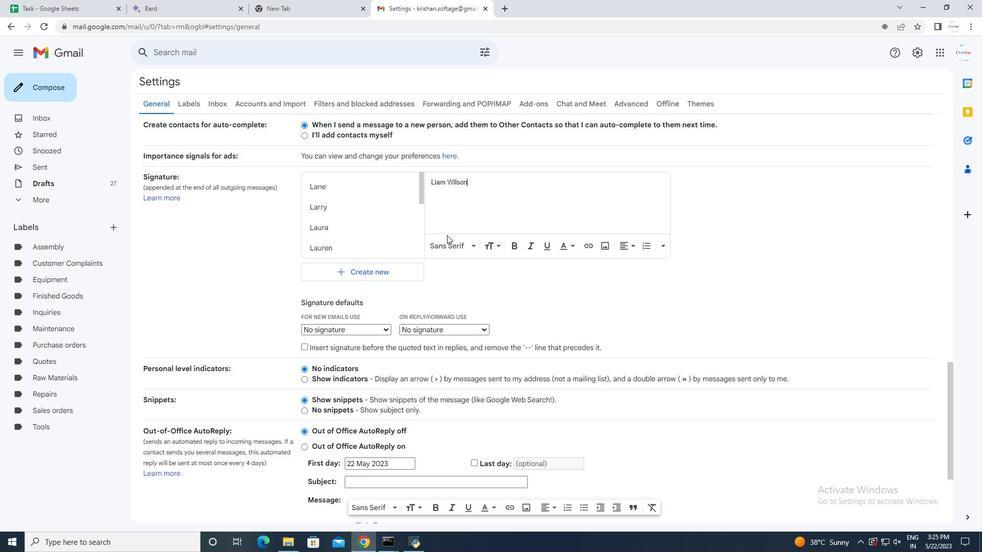 
Action: Mouse moved to (443, 249)
Screenshot: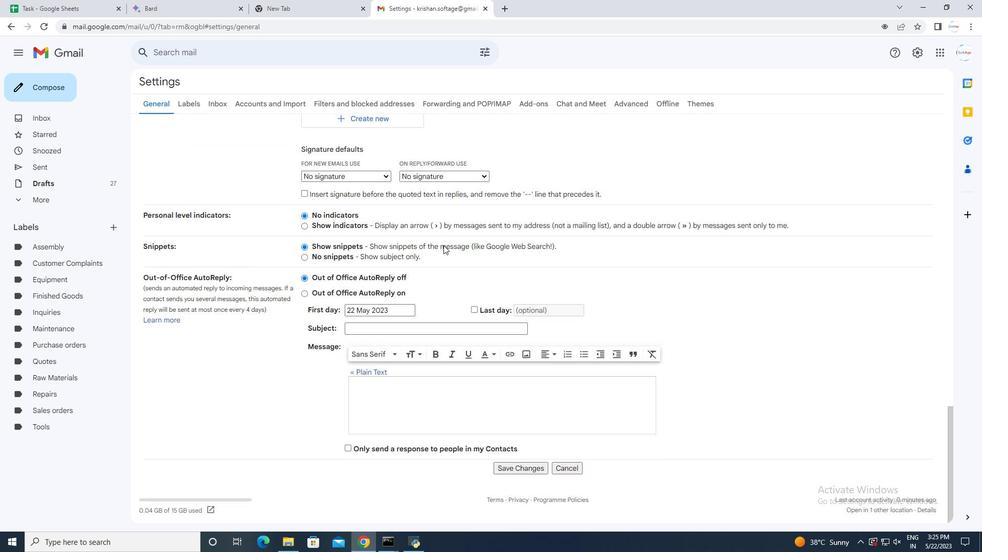 
Action: Mouse scrolled (443, 248) with delta (0, 0)
Screenshot: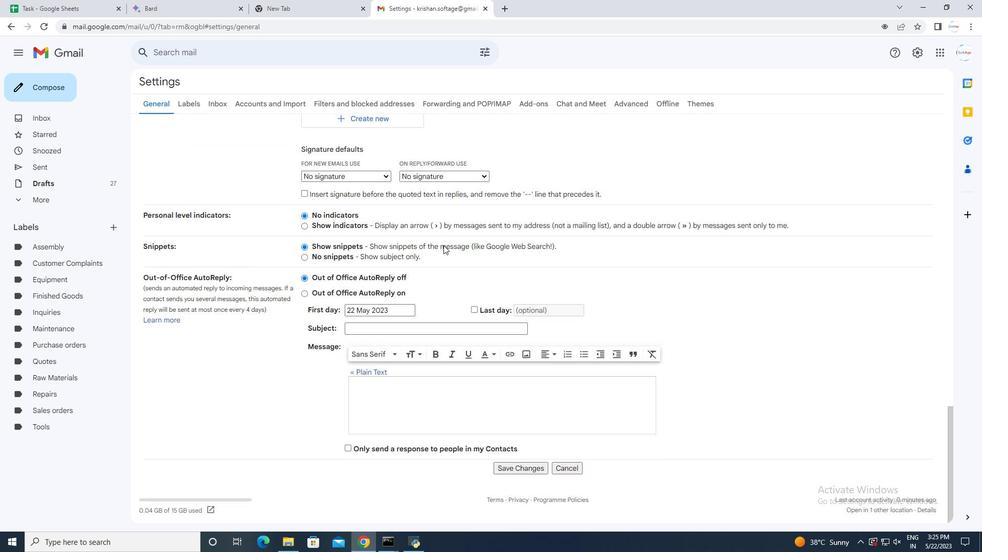 
Action: Mouse moved to (443, 251)
Screenshot: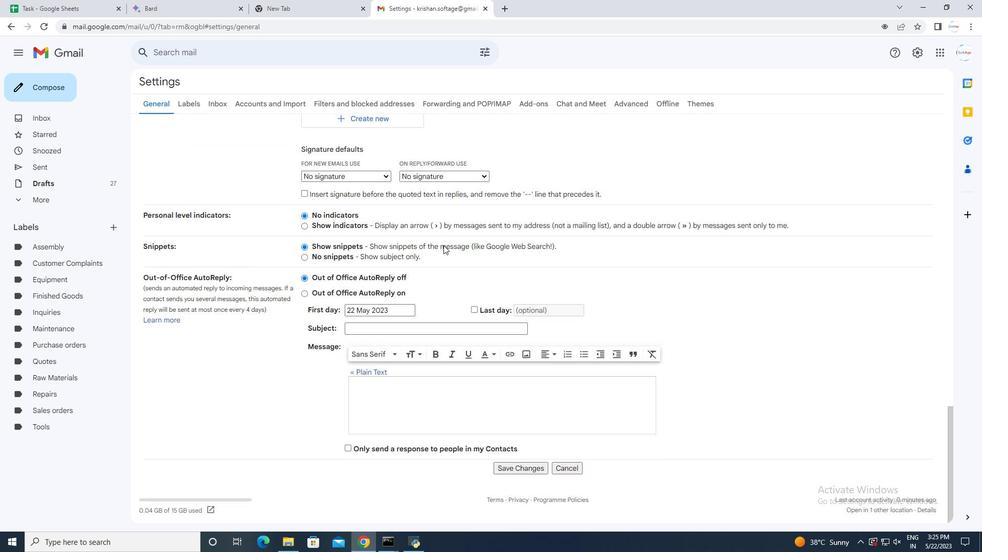 
Action: Mouse scrolled (443, 251) with delta (0, 0)
Screenshot: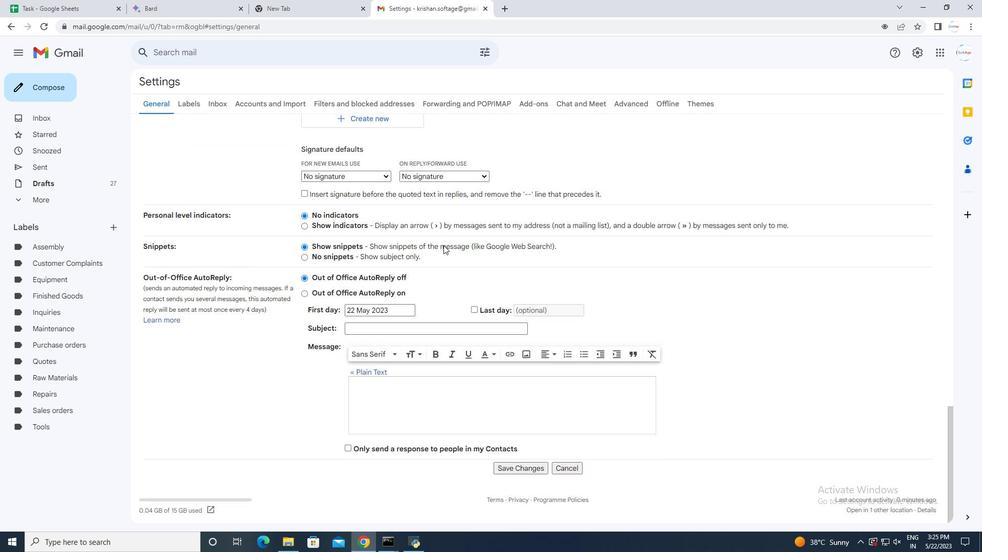 
Action: Mouse moved to (443, 255)
Screenshot: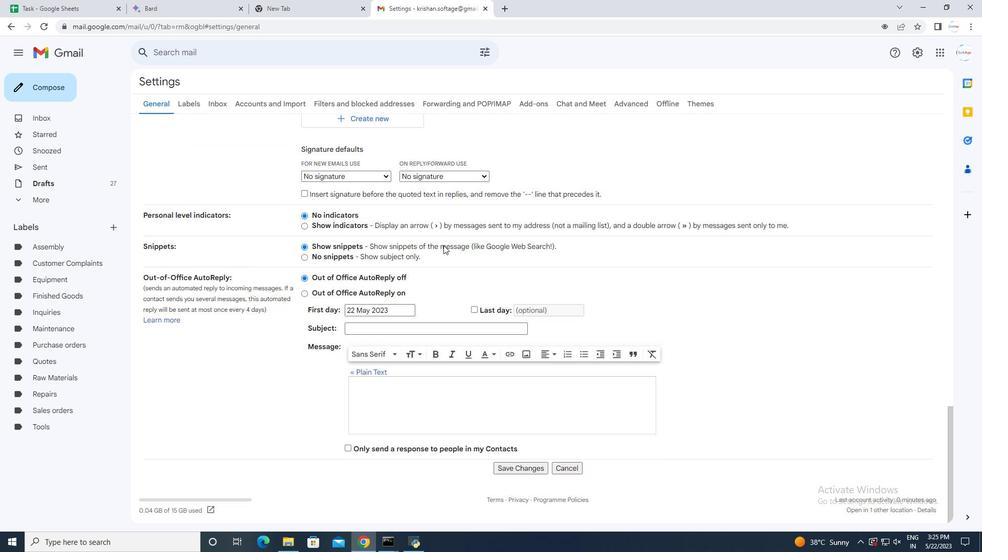 
Action: Mouse scrolled (443, 253) with delta (0, 0)
Screenshot: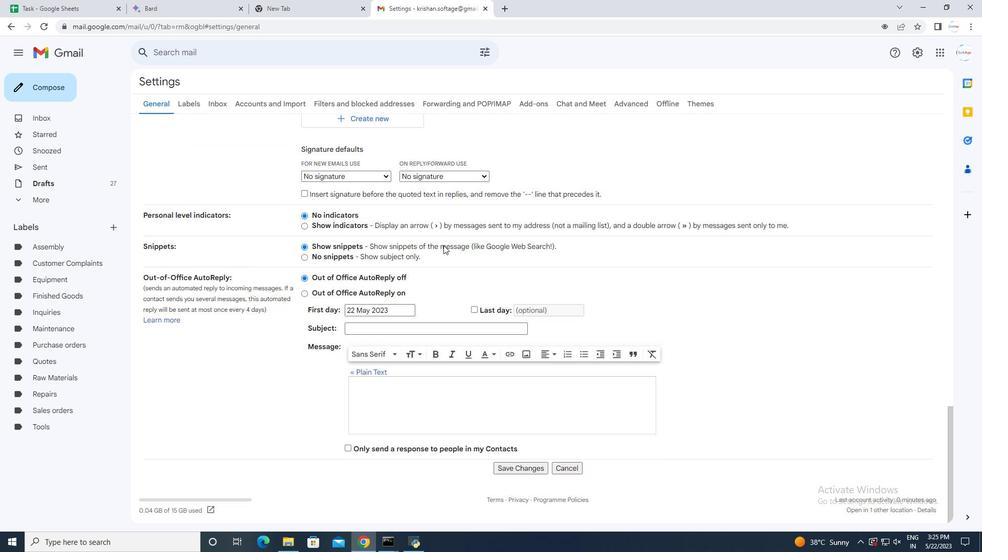 
Action: Mouse moved to (443, 260)
Screenshot: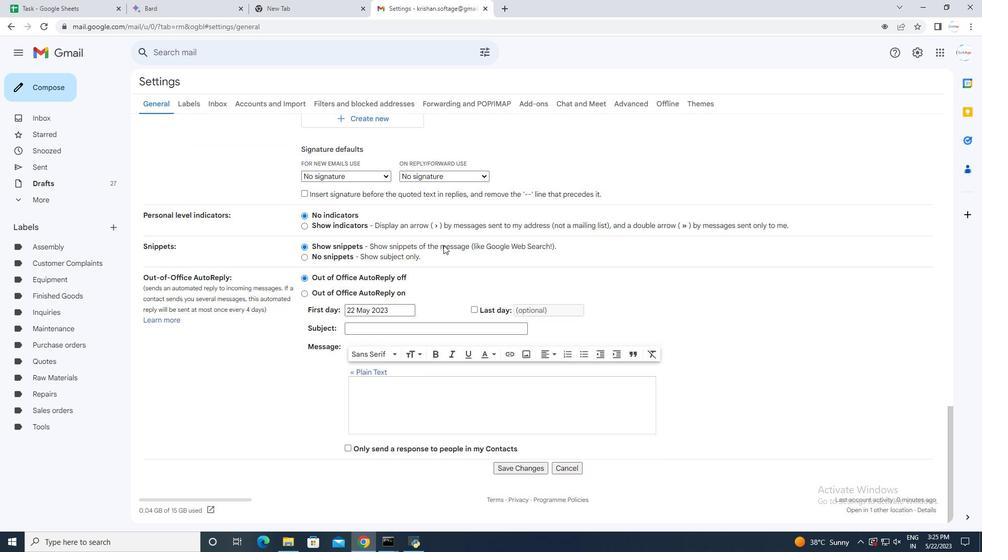 
Action: Mouse scrolled (443, 256) with delta (0, 0)
Screenshot: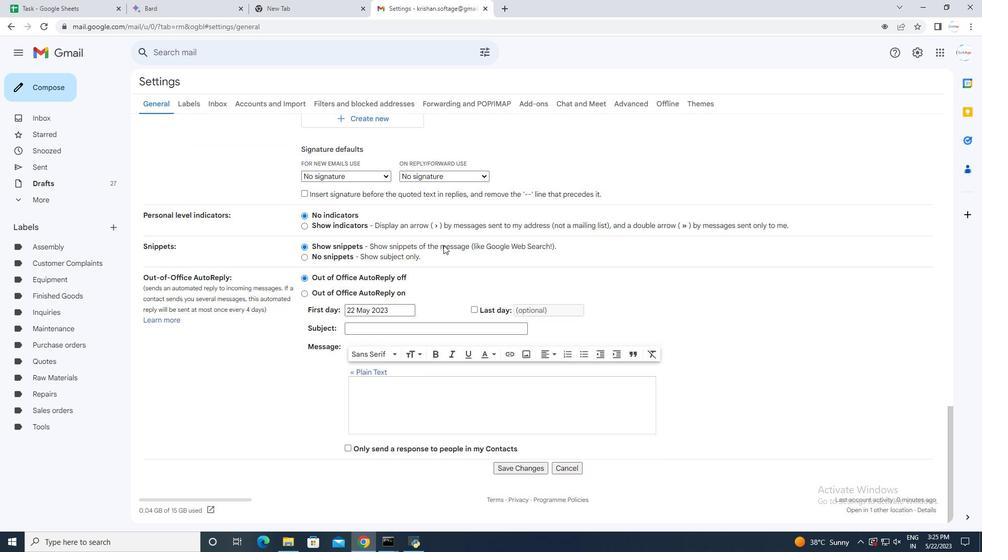 
Action: Mouse moved to (443, 261)
Screenshot: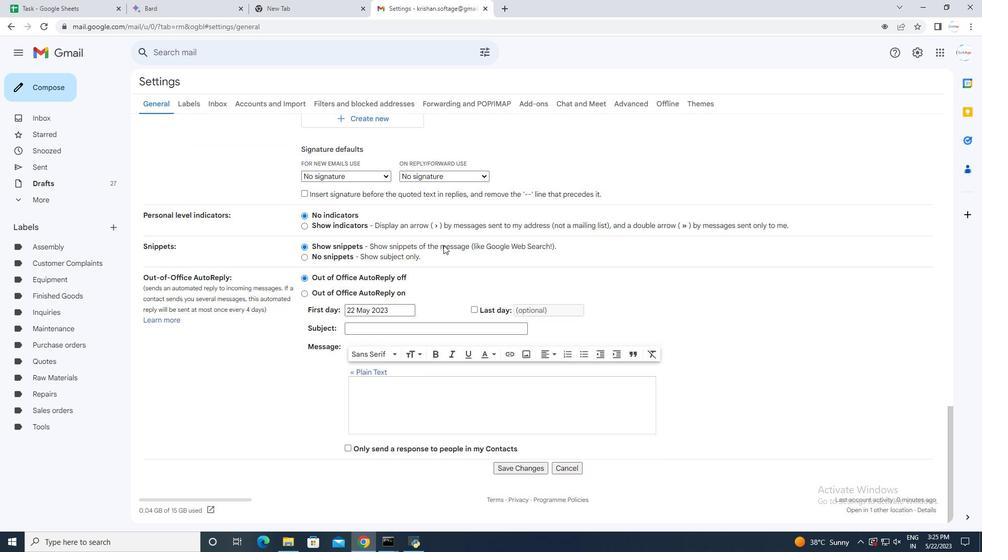 
Action: Mouse scrolled (443, 261) with delta (0, 0)
Screenshot: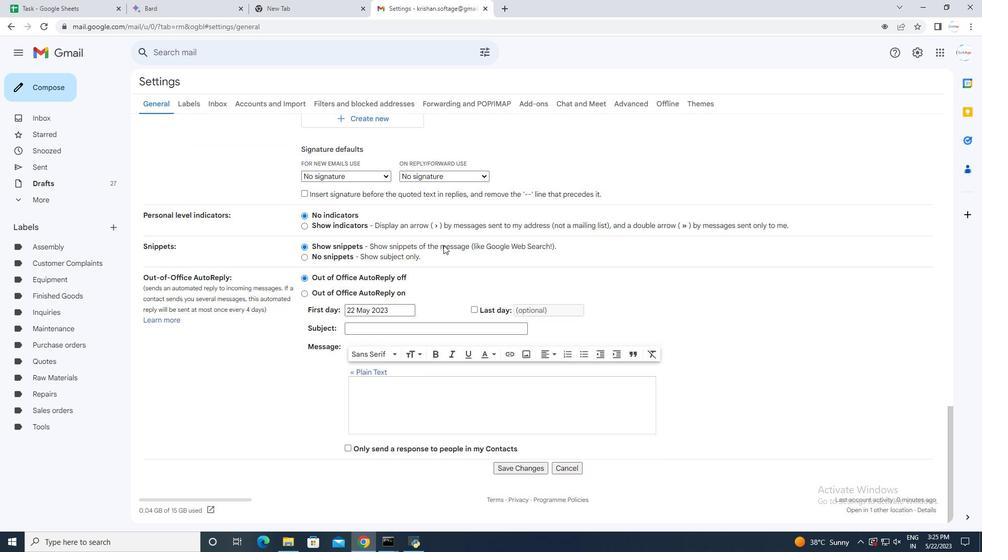 
Action: Mouse moved to (448, 273)
Screenshot: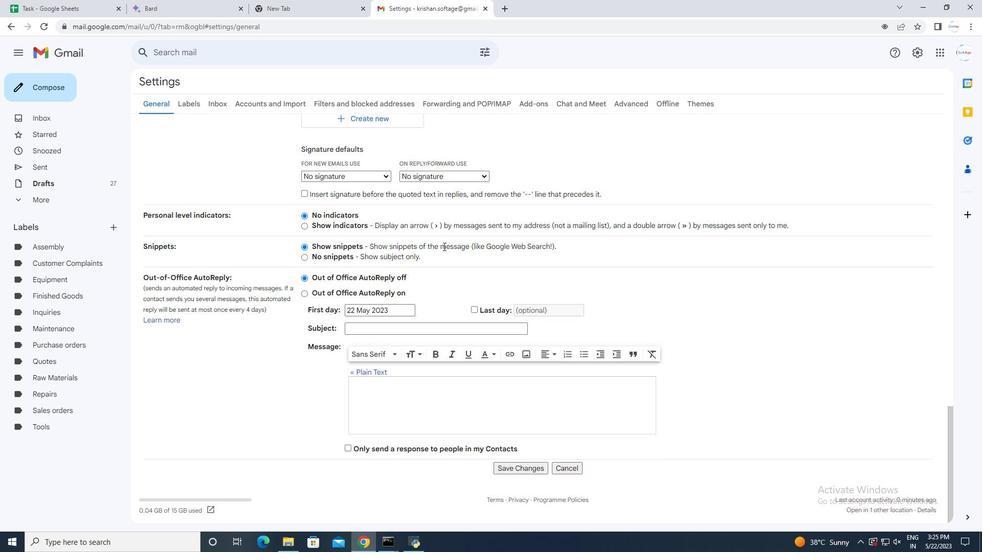 
Action: Mouse scrolled (448, 272) with delta (0, 0)
Screenshot: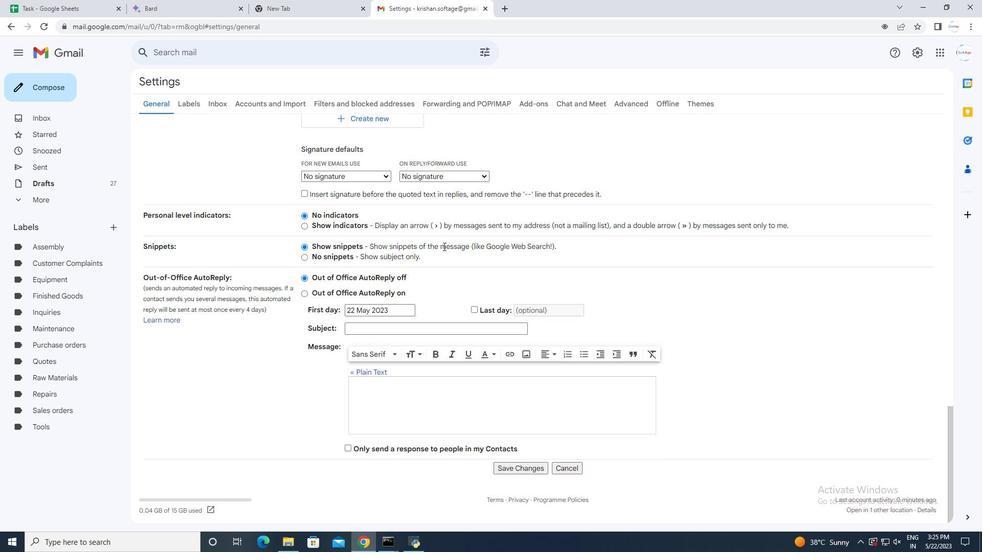 
Action: Mouse moved to (516, 468)
Screenshot: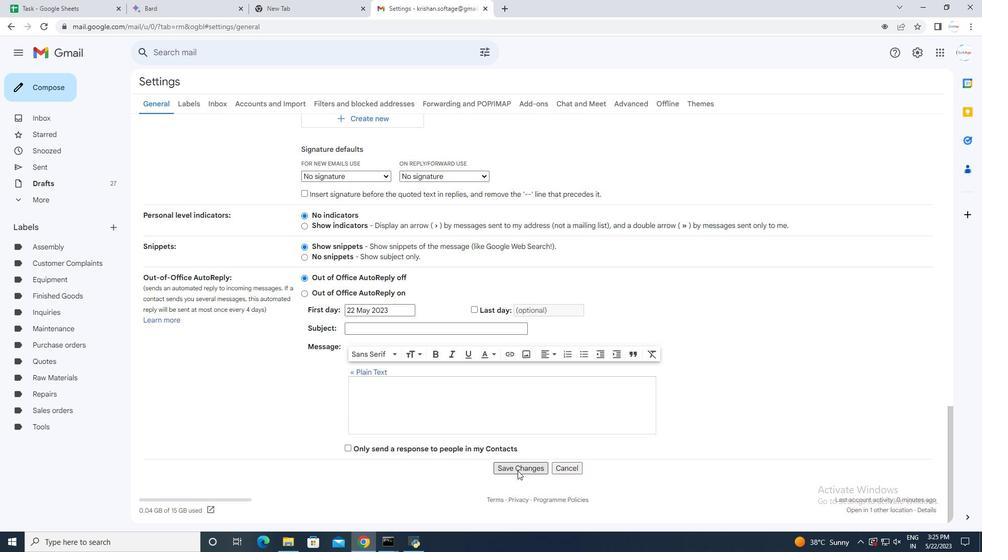 
Action: Mouse pressed left at (516, 468)
Screenshot: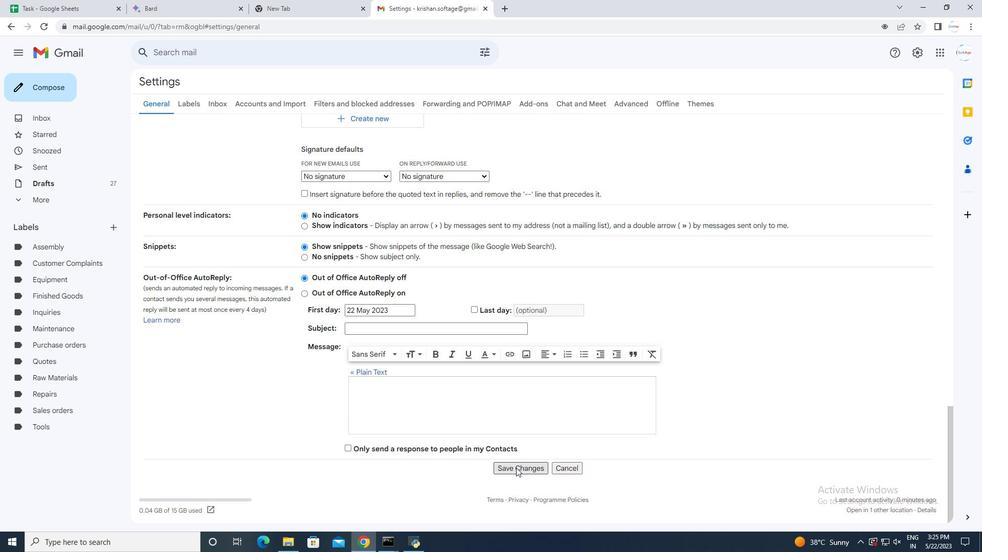 
Action: Mouse moved to (34, 90)
Screenshot: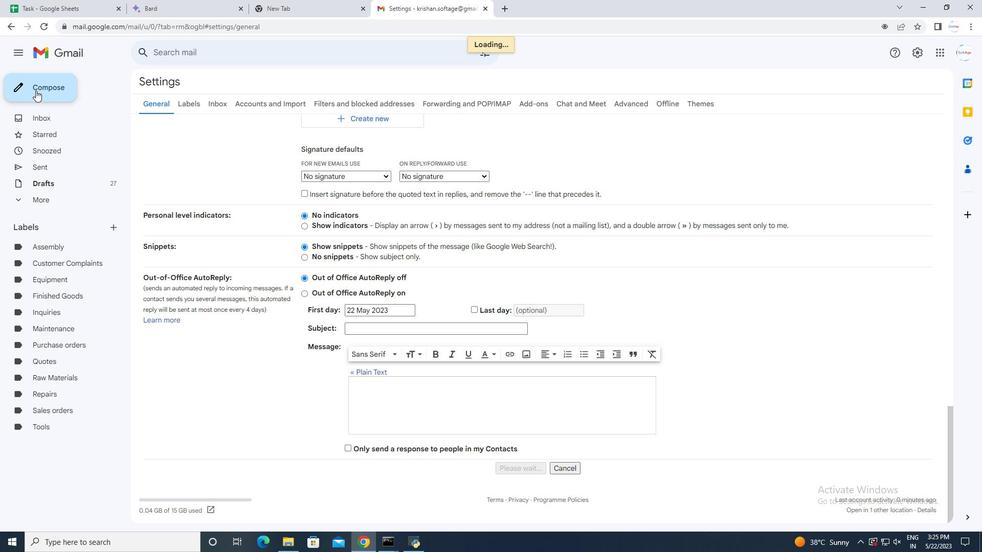 
Action: Mouse pressed left at (34, 90)
Screenshot: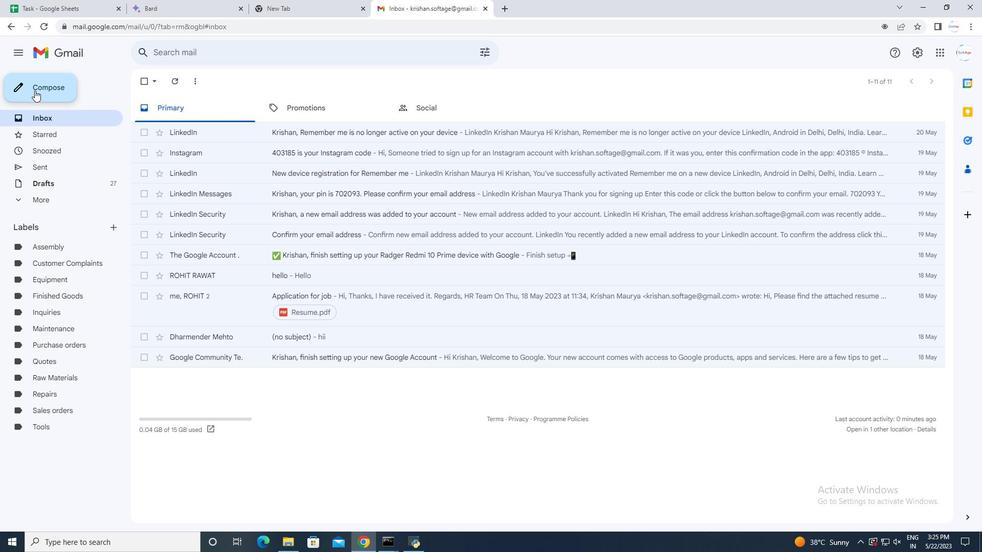 
Action: Mouse moved to (694, 252)
Screenshot: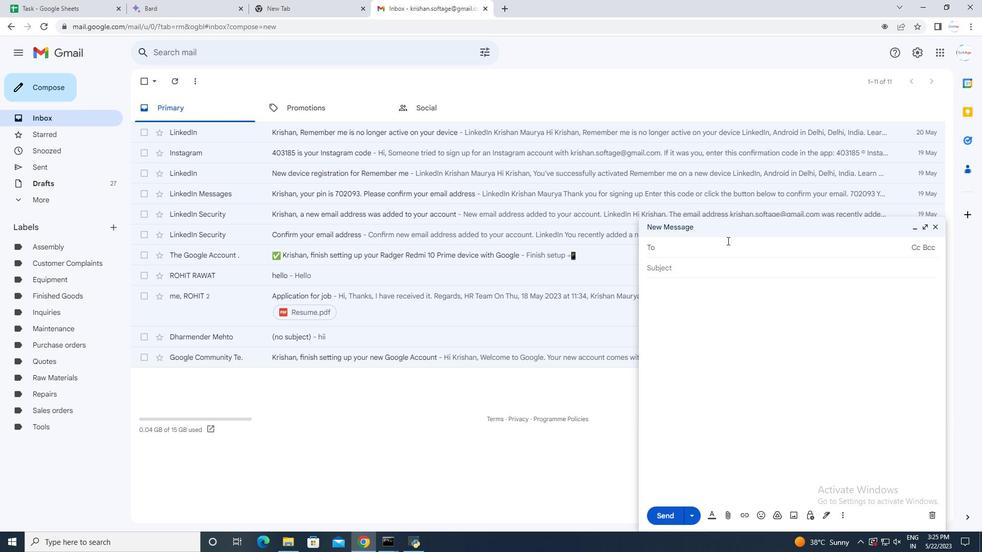 
Action: Mouse pressed left at (694, 252)
Screenshot: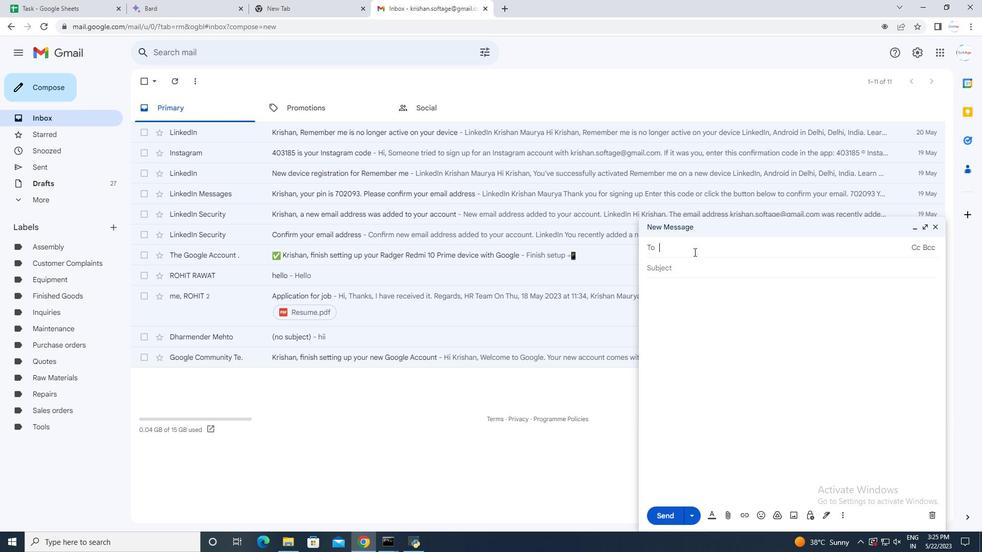 
Action: Mouse moved to (694, 252)
Screenshot: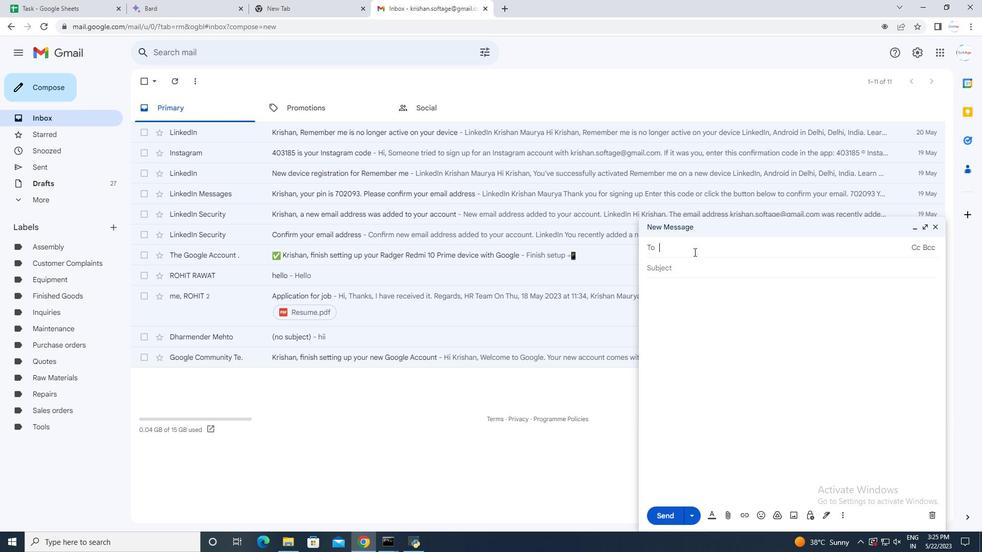 
Action: Key pressed softage.6<Key.shift>@softage.nrt<Key.backspace><Key.backspace>et<Key.tab><Key.tab><Key.tab><Key.shift>Have<Key.space>a<Key.space><Key.shift><Key.shift><Key.shift><Key.shift><Key.shift><Key.shift><Key.shift><Key.shift><Key.shift><Key.shift><Key.shift><Key.shift><Key.shift><Key.shift><Key.shift><Key.shift><Key.shift><Key.shift><Key.shift><Key.shift><Key.shift><Key.shift>Great<Key.space><Key.shift>Nay<Key.backspace>tional<Key.space><Key.shift>Disabli<Key.backspace><Key.backspace>ility<Key.space><Key.shift>Employment<Key.space><Key.shift>Awarness<Key.space><Key.shift>N<Key.backspace><Key.backspace><Key.backspace><Key.backspace><Key.backspace>ess<Key.space><Key.shift>Month
Screenshot: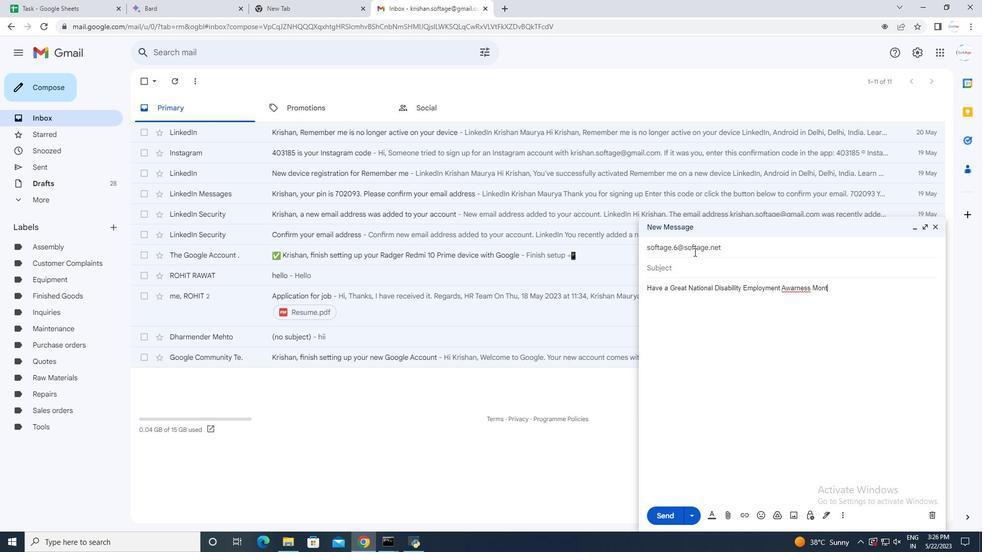 
Action: Mouse moved to (794, 293)
Screenshot: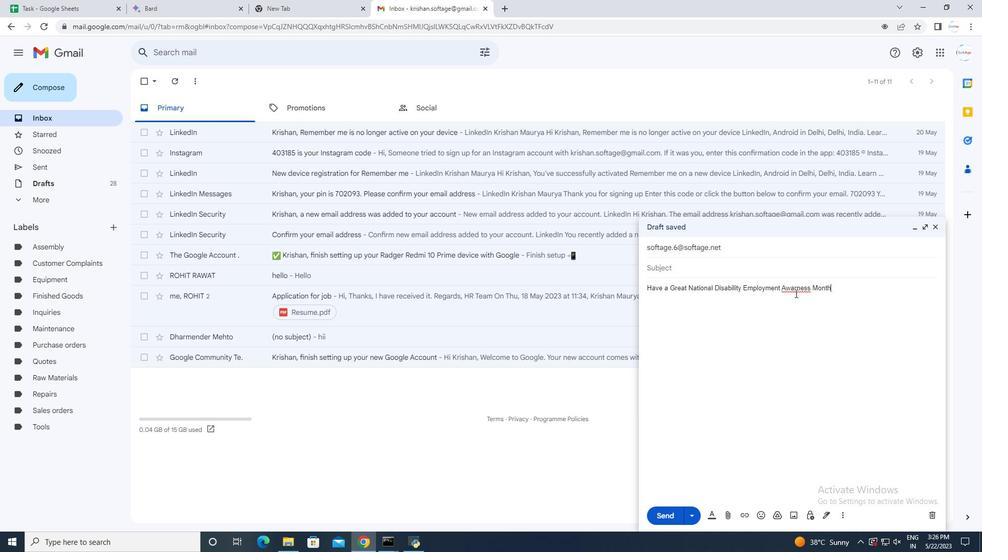 
Action: Mouse pressed right at (794, 293)
Screenshot: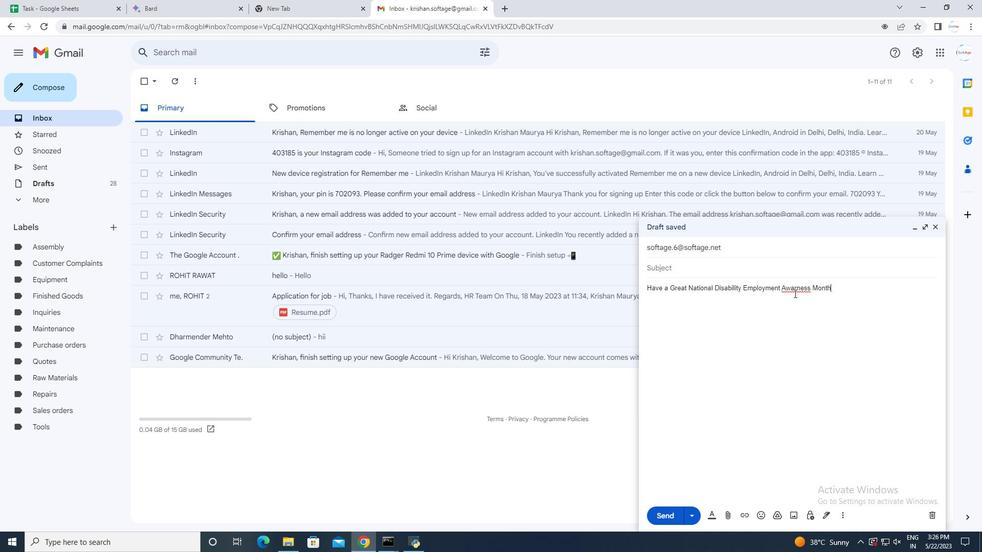 
Action: Mouse moved to (790, 289)
Screenshot: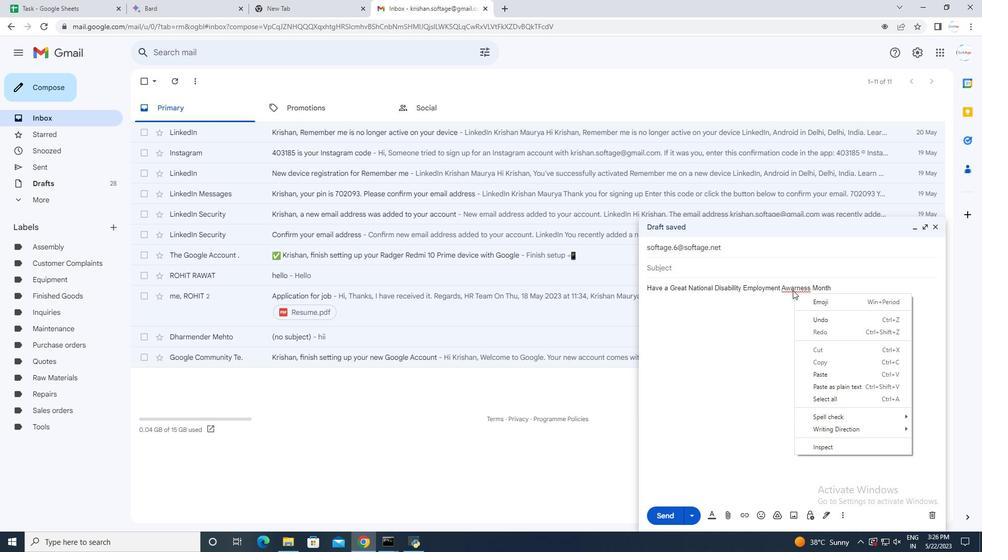 
Action: Mouse pressed left at (790, 289)
Screenshot: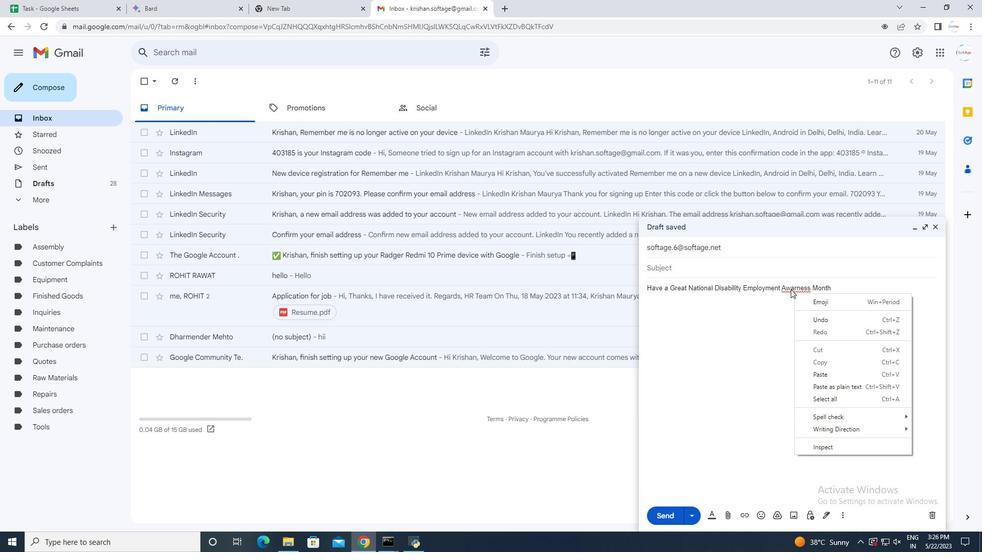 
Action: Mouse moved to (803, 300)
Screenshot: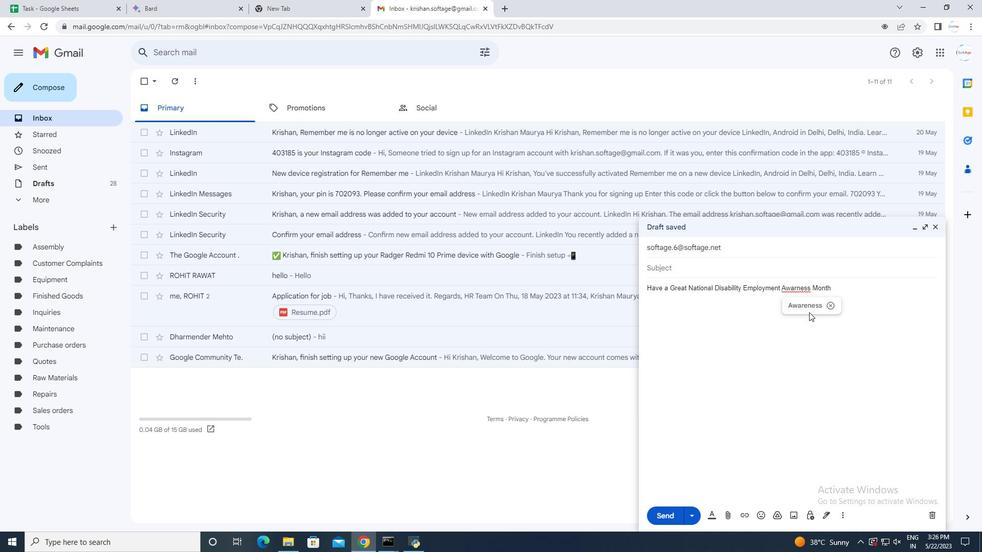 
Action: Mouse pressed left at (803, 300)
Screenshot: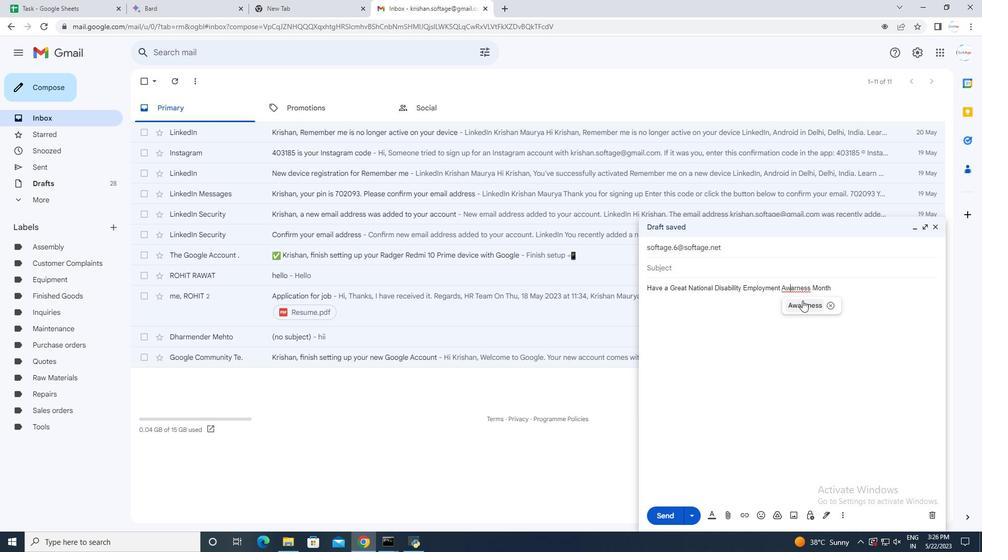 
Action: Mouse moved to (883, 293)
Screenshot: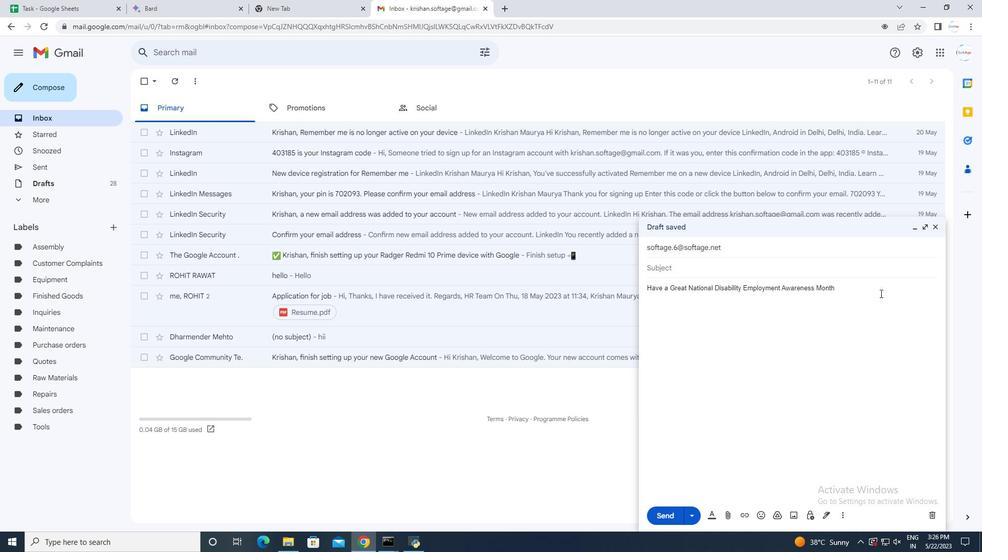 
Action: Mouse pressed left at (883, 293)
Screenshot: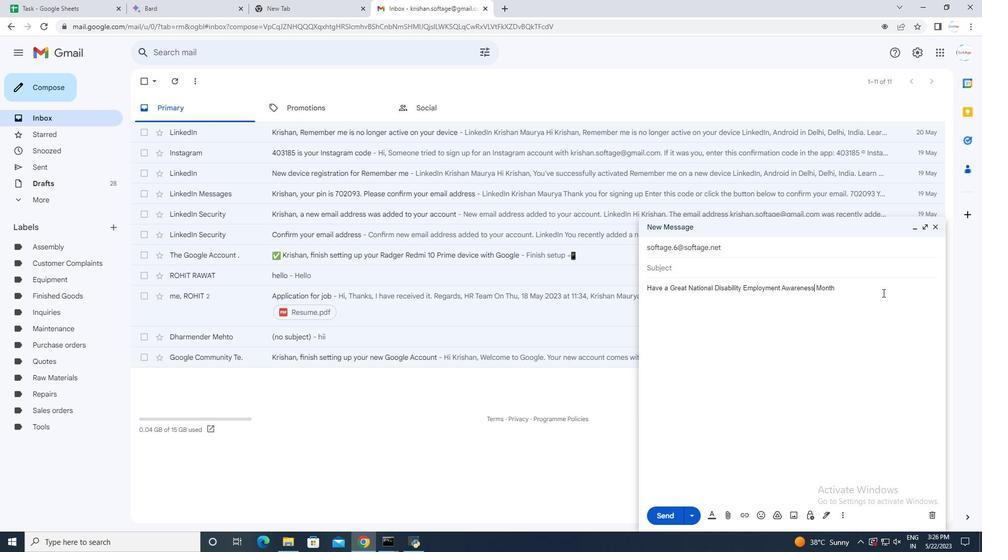 
Action: Mouse moved to (823, 525)
Screenshot: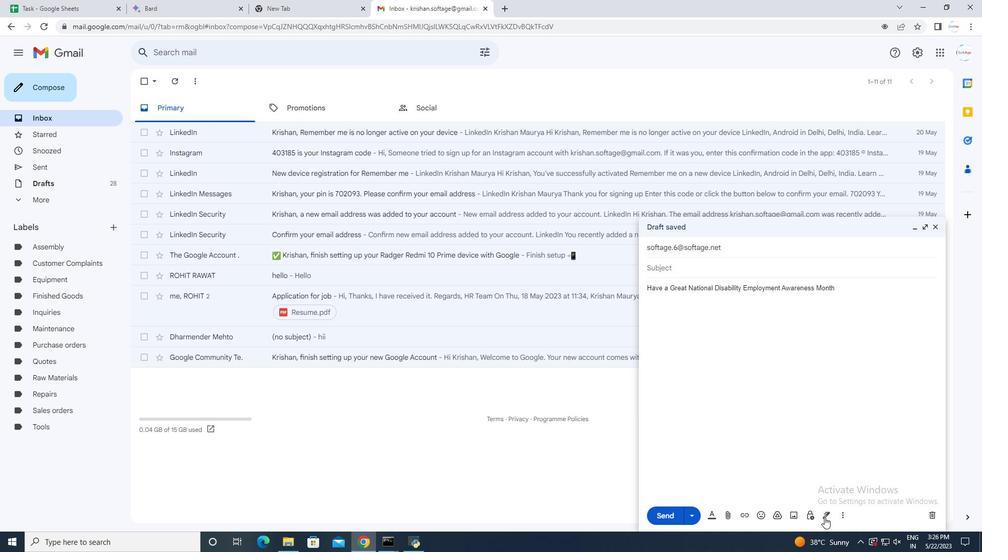 
Action: Mouse pressed left at (823, 525)
Screenshot: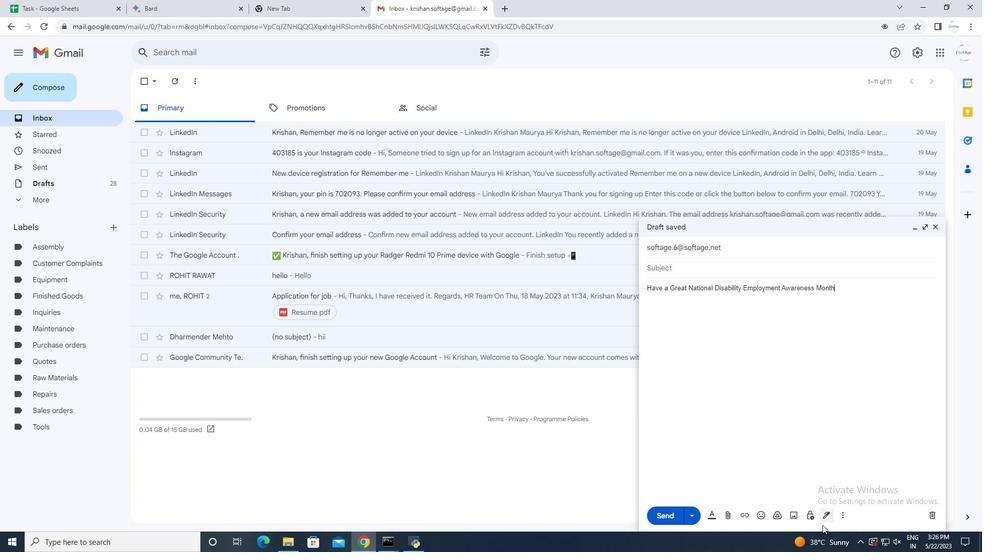 
Action: Mouse moved to (824, 516)
Screenshot: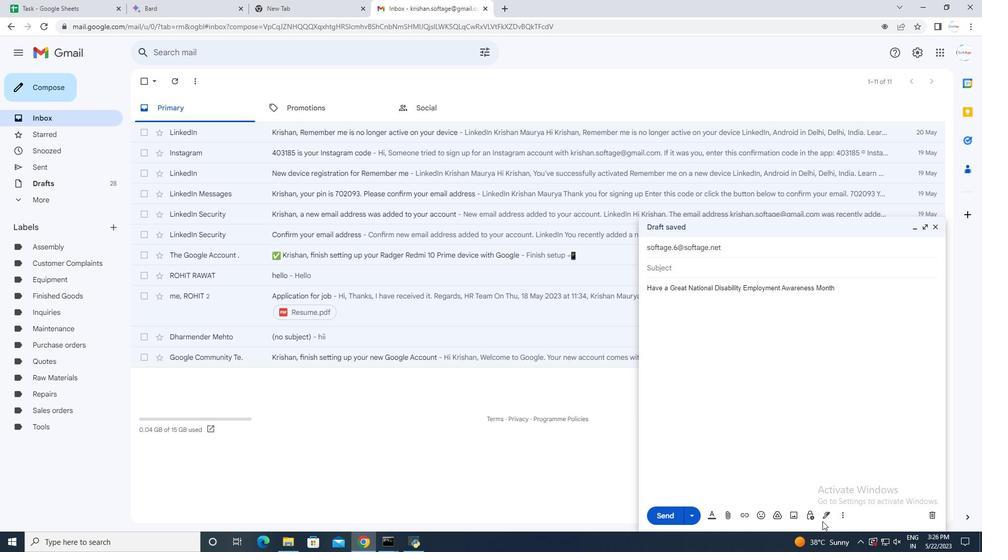 
Action: Mouse pressed left at (824, 516)
Screenshot: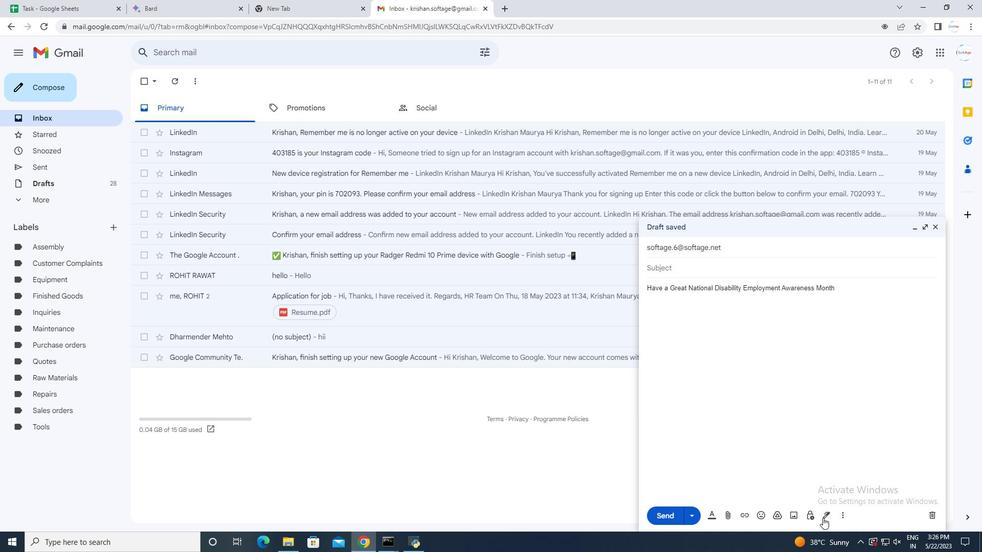 
Action: Mouse moved to (872, 501)
Screenshot: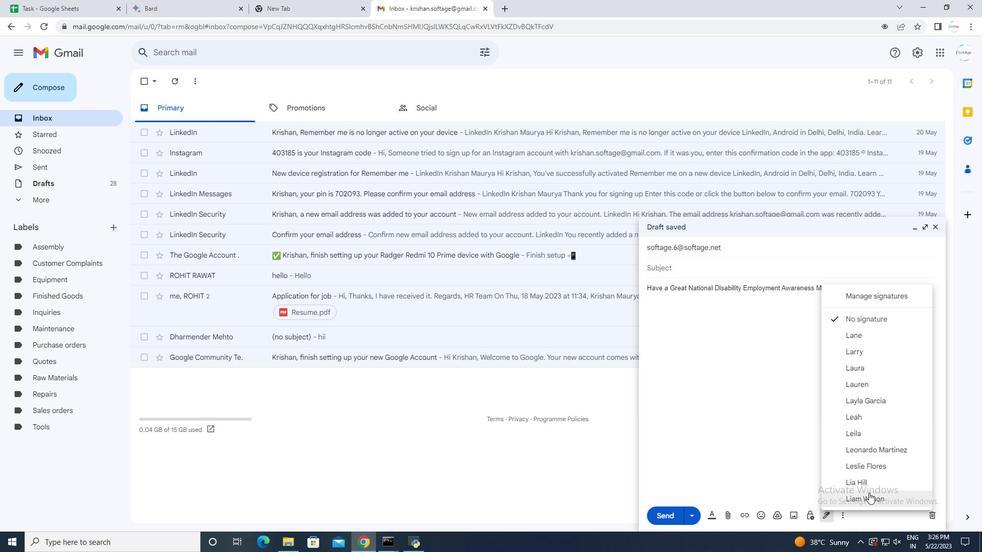 
Action: Mouse pressed left at (872, 501)
Screenshot: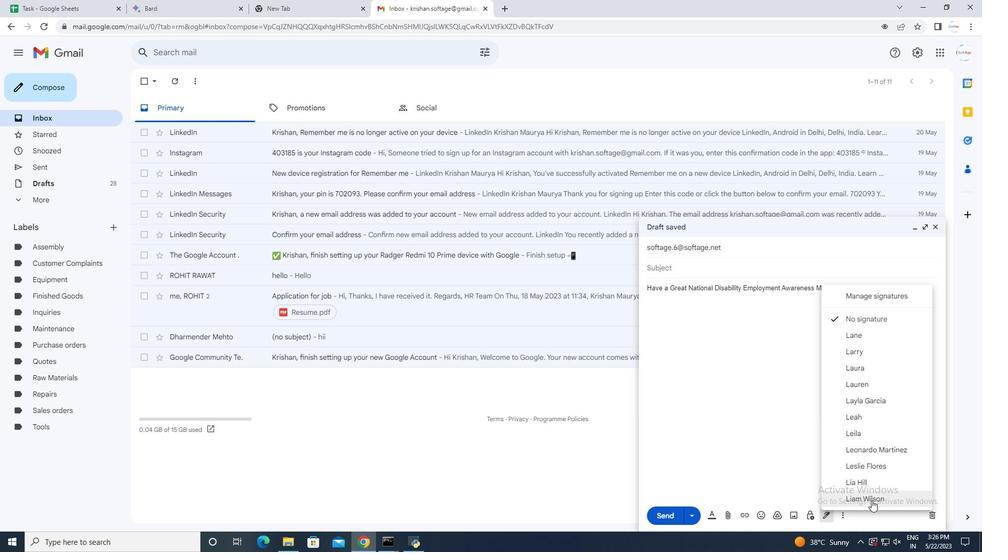 
Action: Mouse moved to (846, 514)
Screenshot: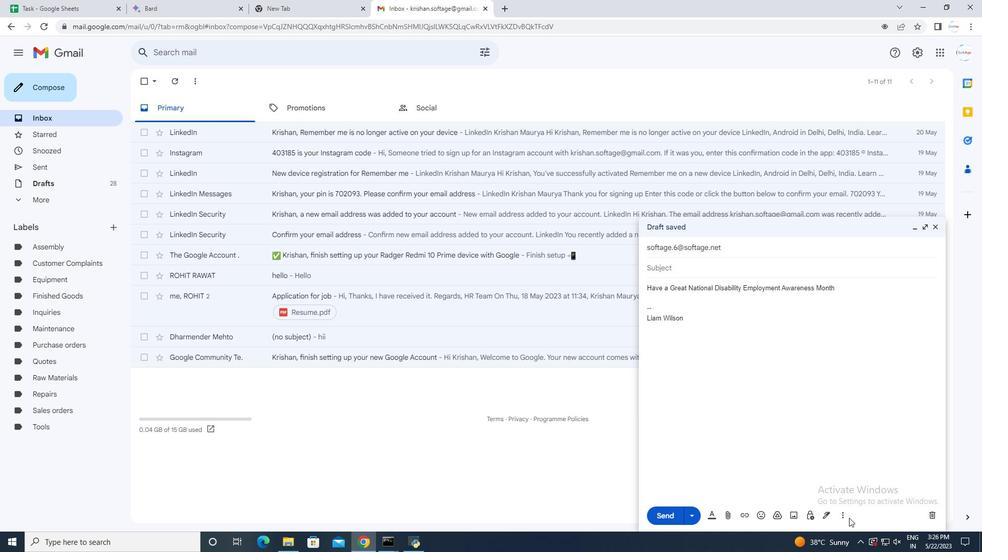 
Action: Mouse pressed left at (846, 514)
Screenshot: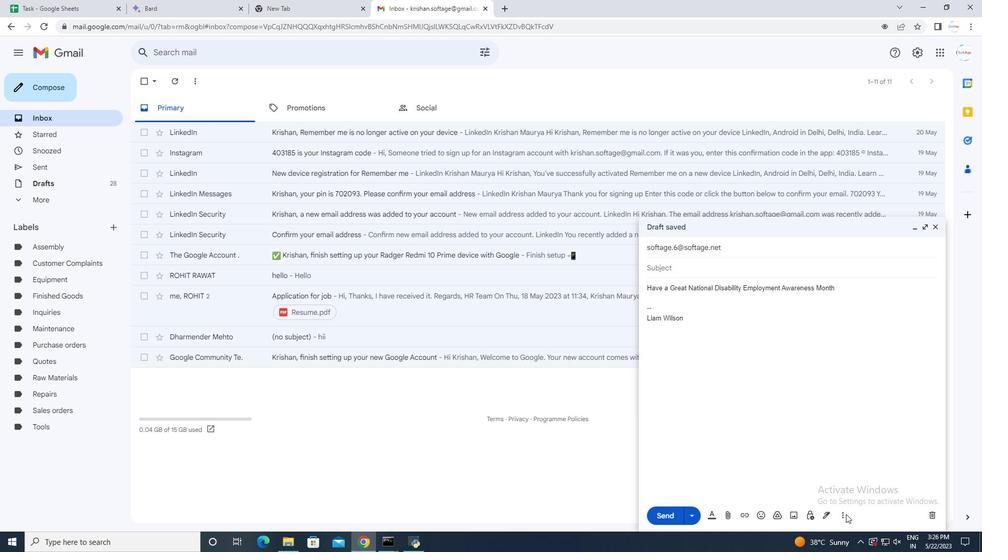 
Action: Mouse moved to (842, 514)
Screenshot: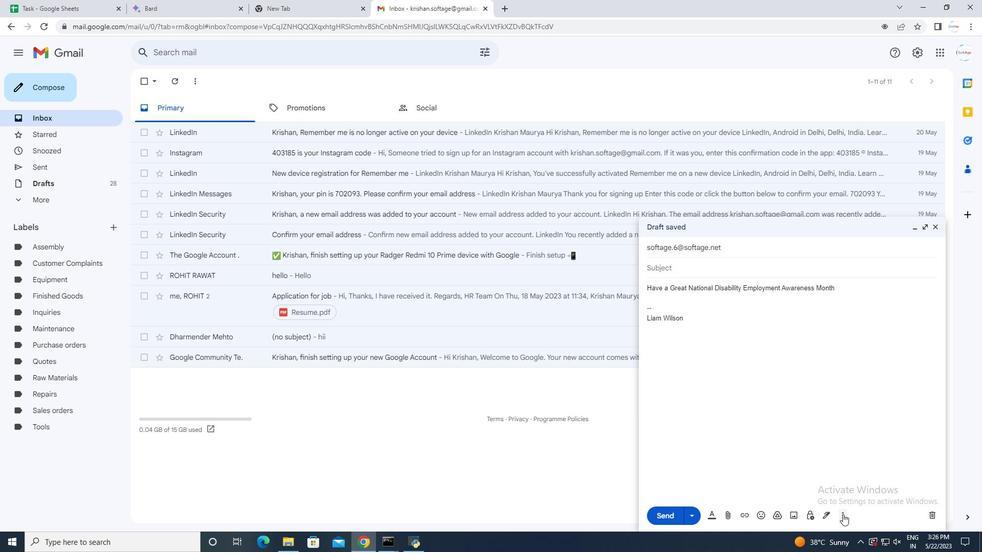 
Action: Mouse pressed left at (842, 514)
Screenshot: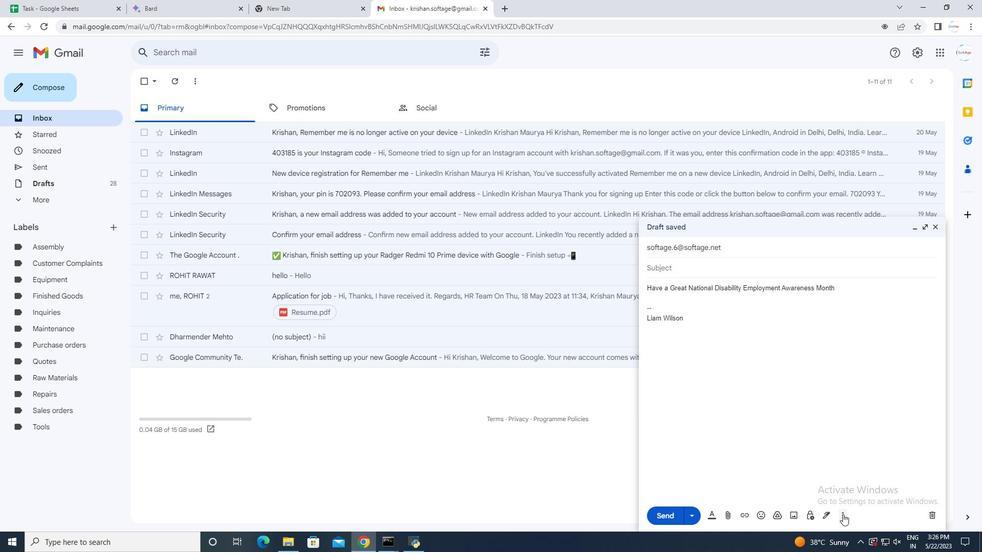 
Action: Mouse moved to (870, 425)
Screenshot: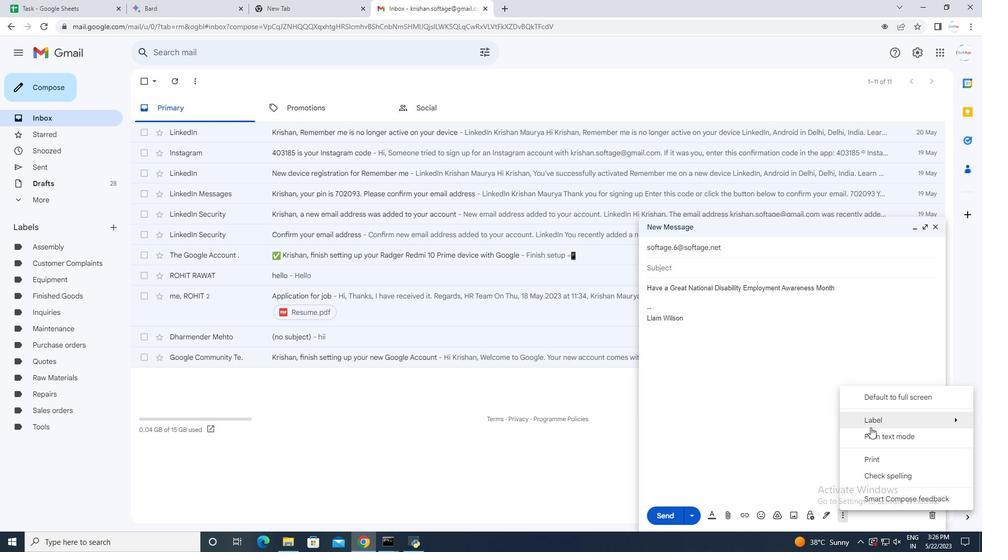 
Action: Mouse pressed left at (870, 425)
Screenshot: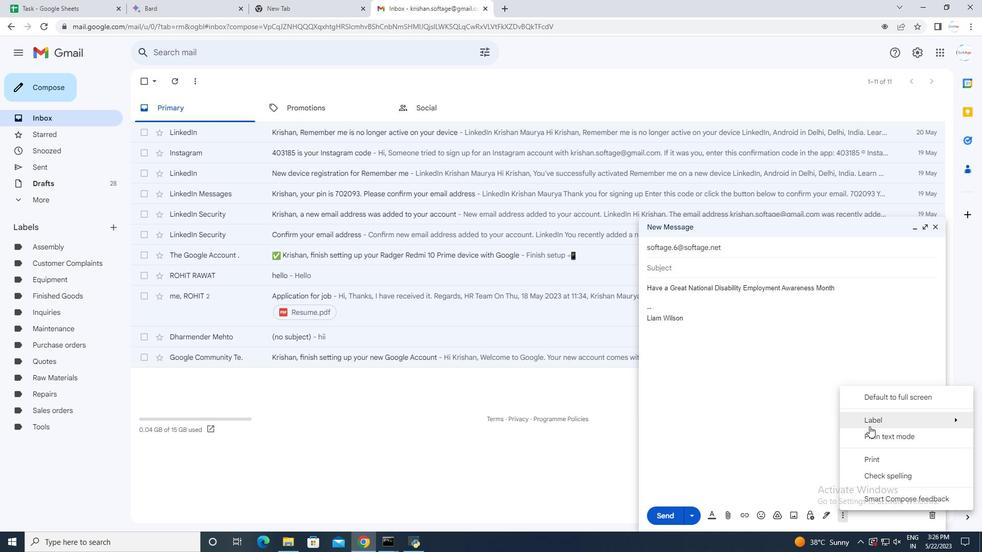 
Action: Mouse moved to (783, 403)
Screenshot: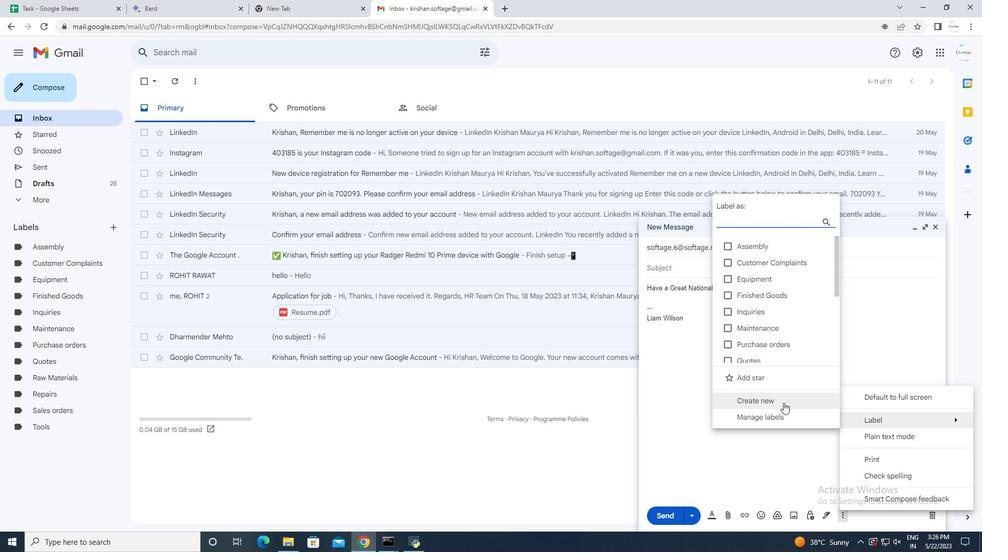 
Action: Mouse pressed left at (783, 403)
Screenshot: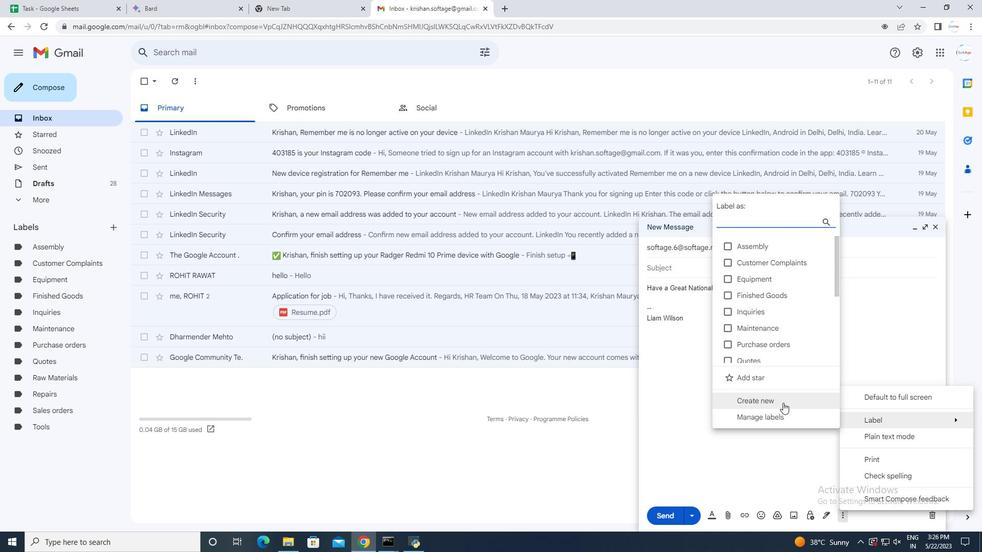 
Action: Mouse moved to (442, 273)
Screenshot: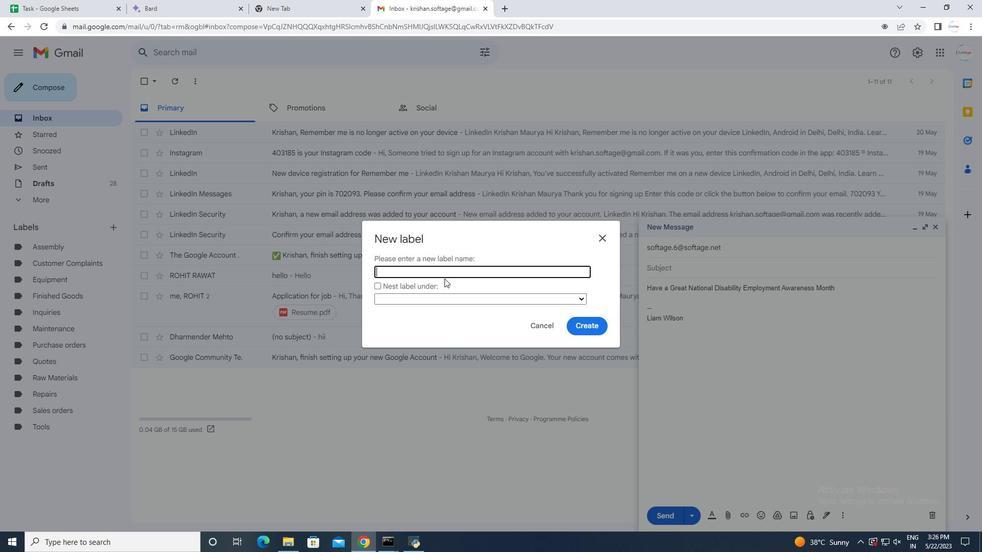 
Action: Mouse pressed left at (442, 273)
Screenshot: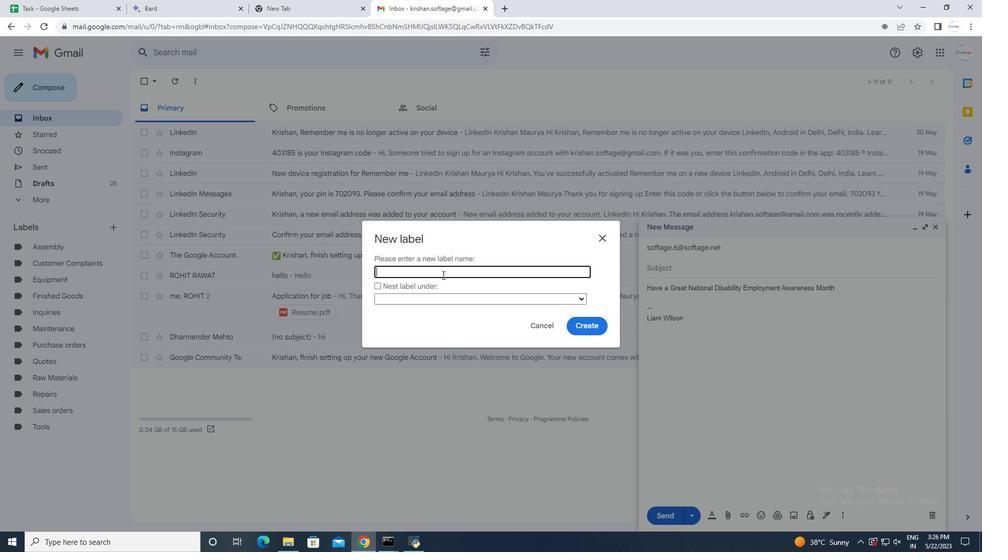 
Action: Mouse moved to (441, 268)
Screenshot: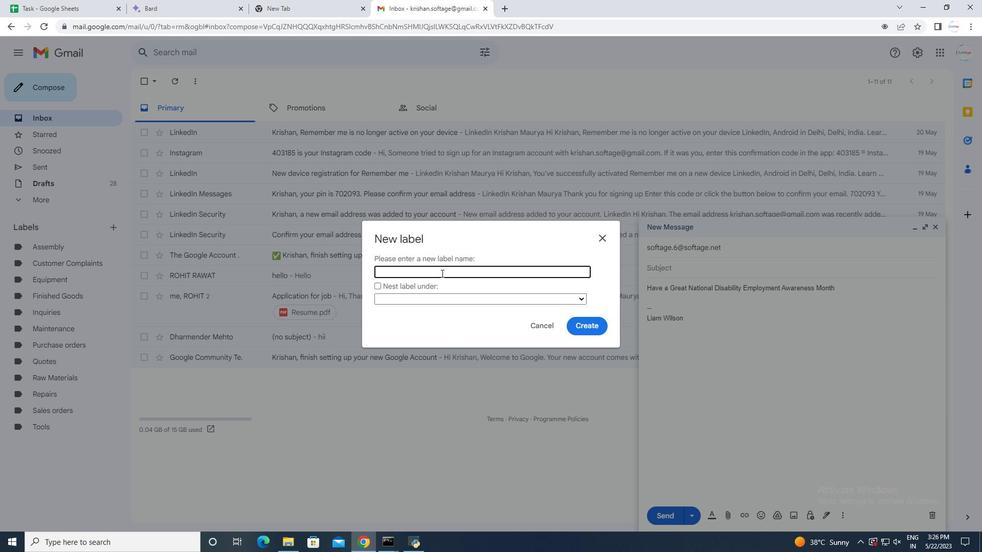 
Action: Key pressed <Key.shift>Warranty<Key.space><Key.shift>Claims
Screenshot: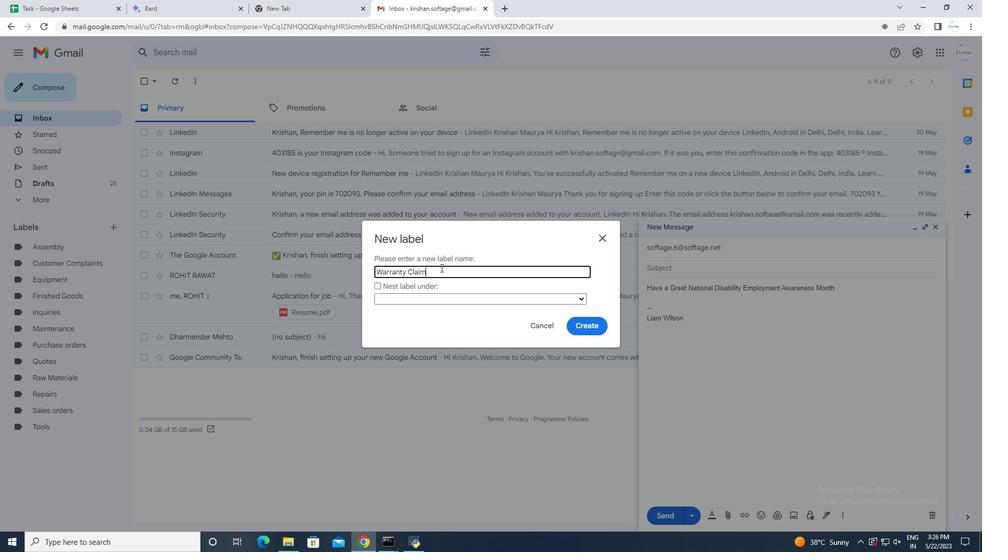 
Action: Mouse moved to (585, 328)
Screenshot: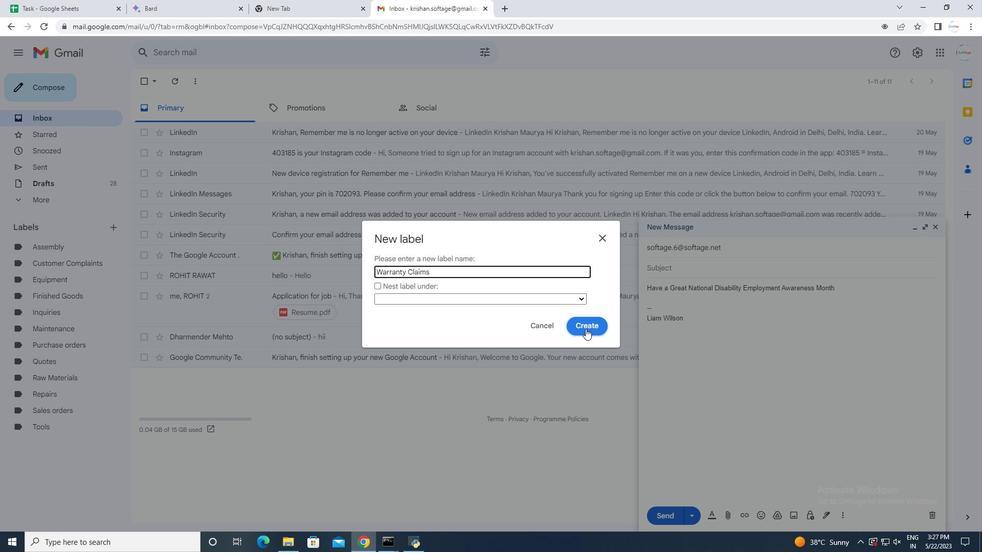 
Action: Mouse pressed left at (585, 328)
Screenshot: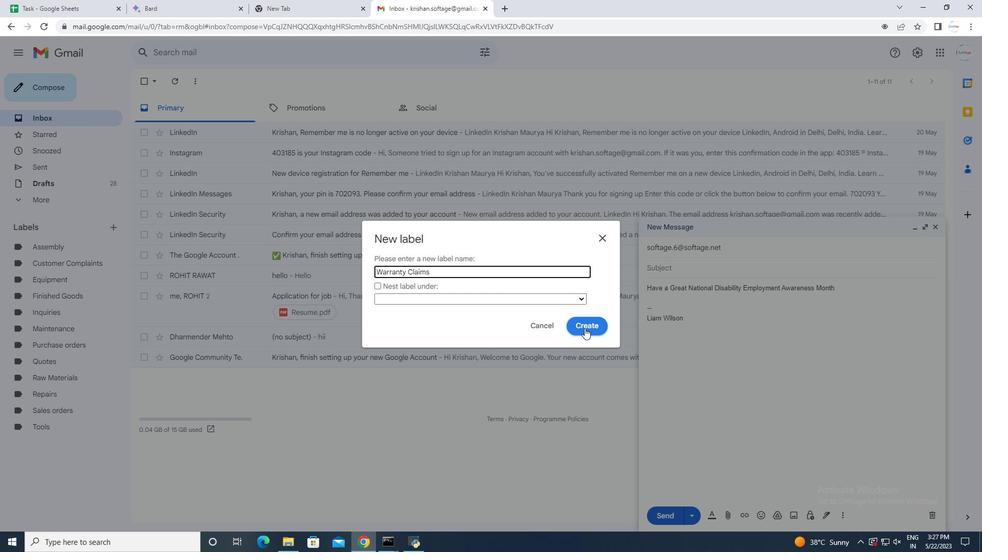 
Action: Mouse moved to (813, 295)
Screenshot: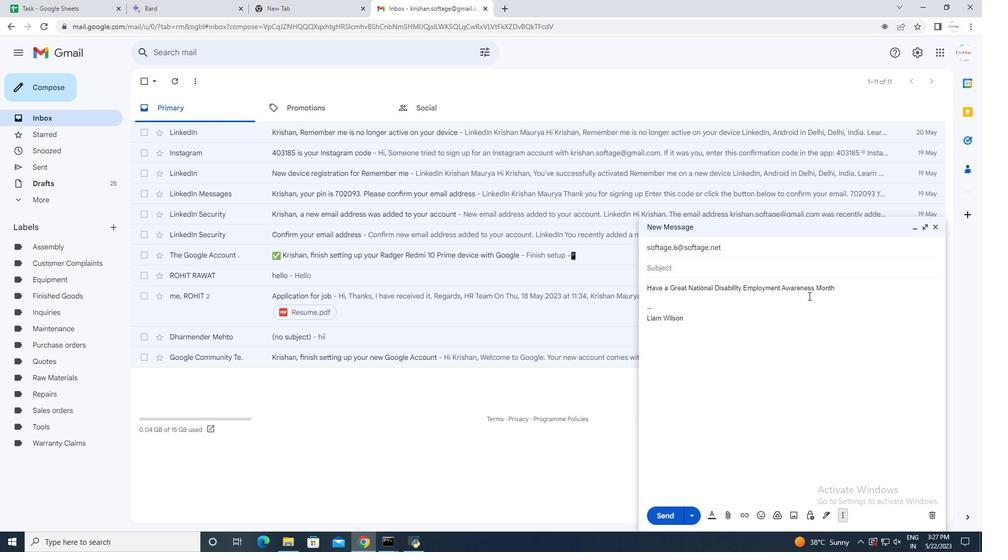 
